 Task: Change  the formatting of the data to Which is Greater than 10 In conditional formating, put the option 'Red Text. 'add another formatting option Format As Table, insert the option Light Gray, Table style light 1 In the sheet   Fusion Sales review   book
Action: Mouse moved to (139, 80)
Screenshot: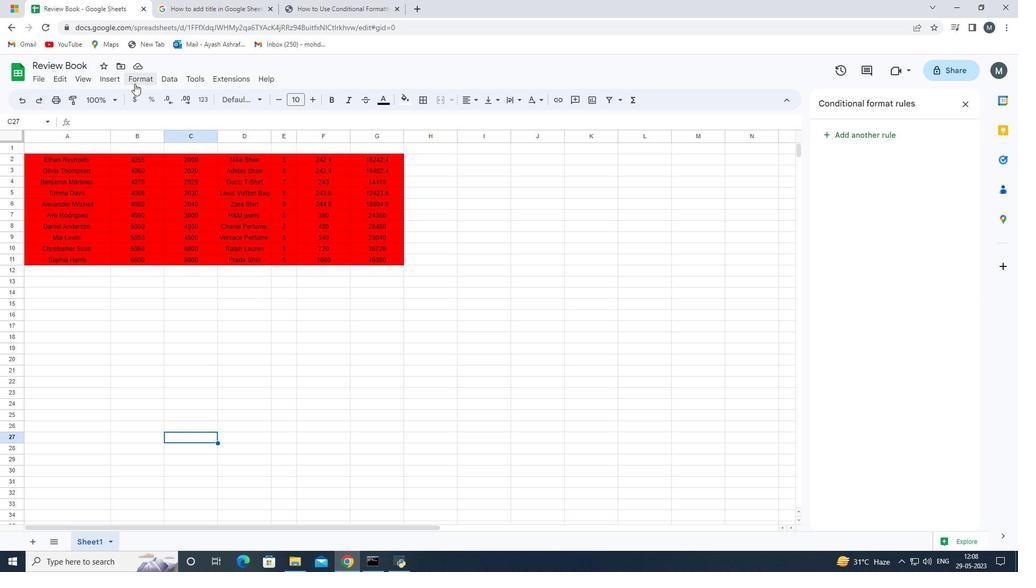 
Action: Mouse pressed left at (139, 80)
Screenshot: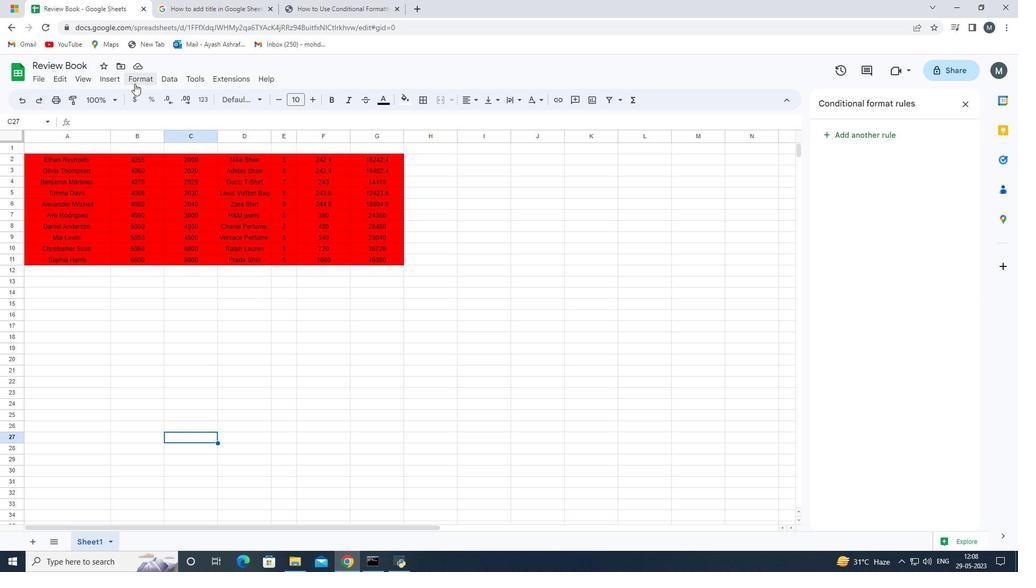 
Action: Mouse moved to (184, 258)
Screenshot: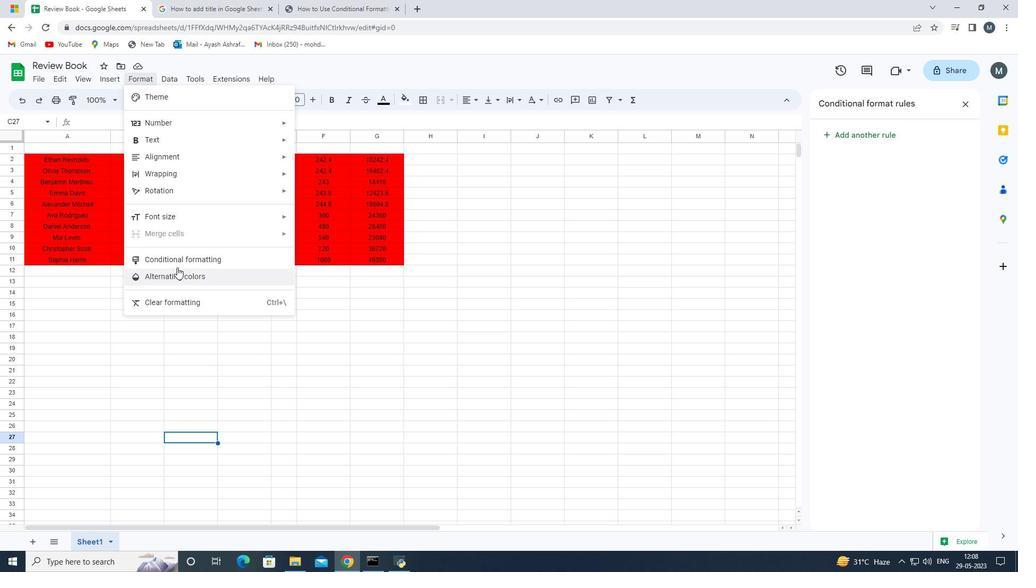 
Action: Mouse pressed left at (184, 258)
Screenshot: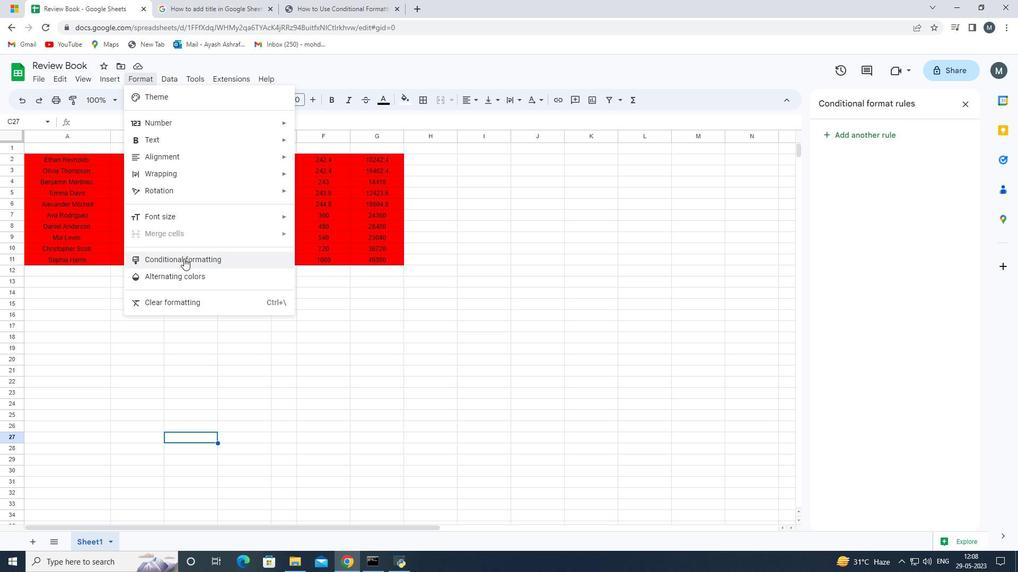 
Action: Mouse moved to (908, 246)
Screenshot: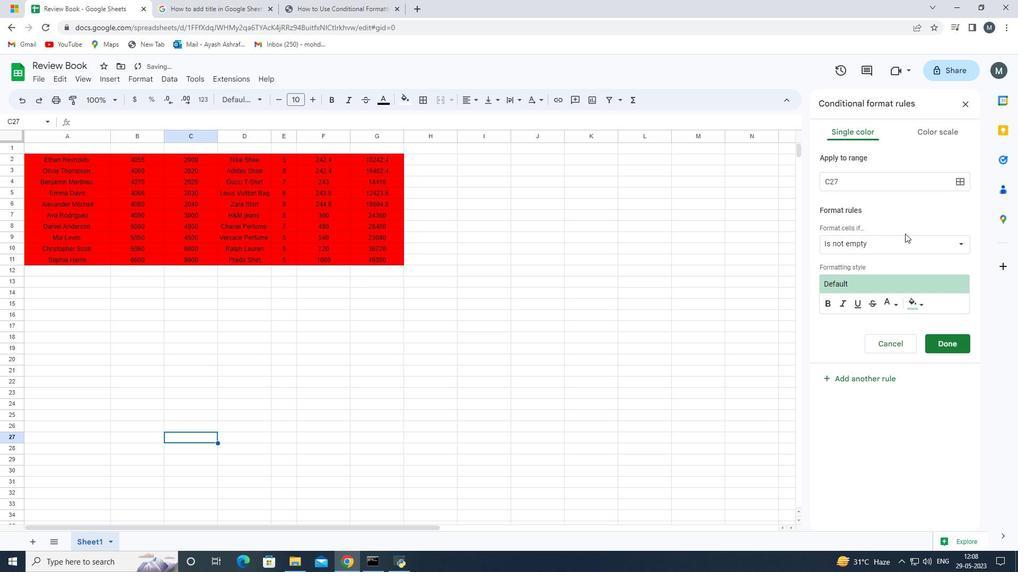 
Action: Mouse pressed left at (908, 246)
Screenshot: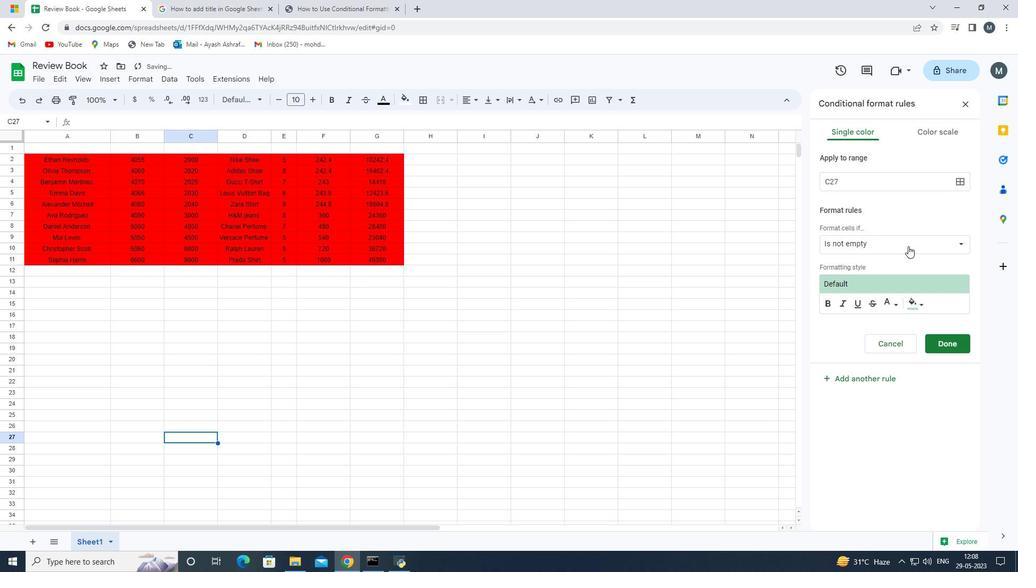 
Action: Mouse moved to (861, 464)
Screenshot: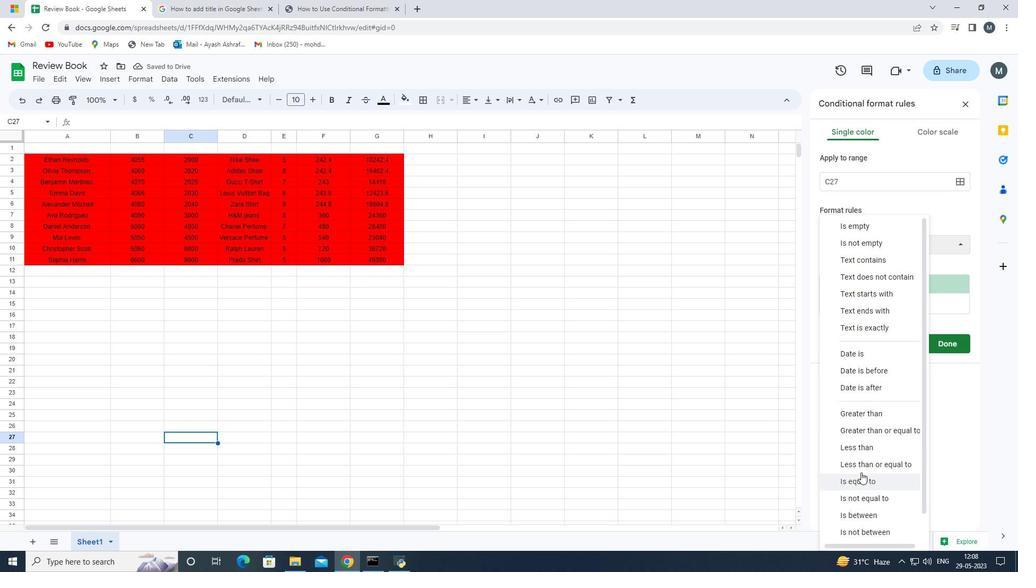 
Action: Mouse scrolled (861, 464) with delta (0, 0)
Screenshot: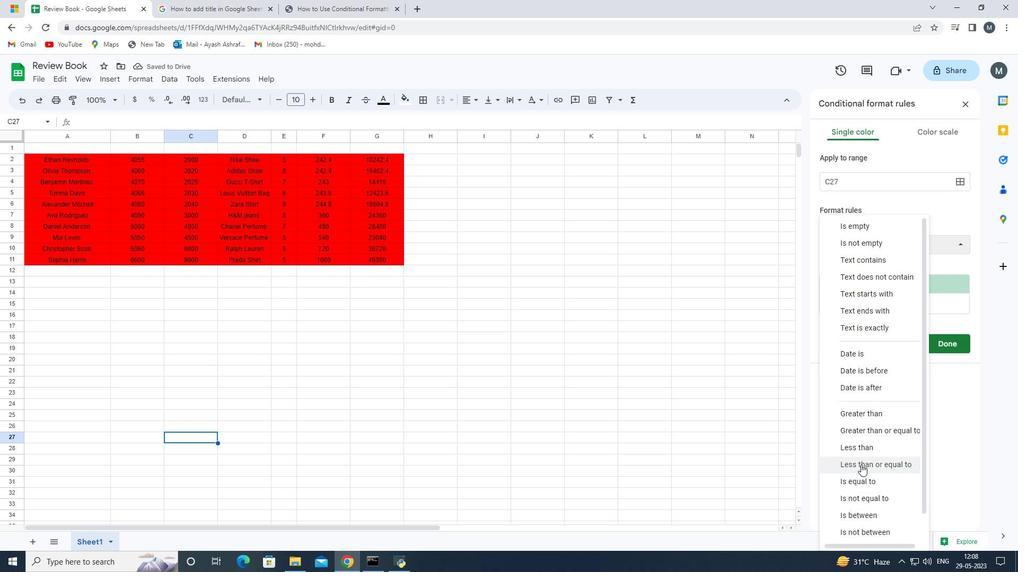 
Action: Mouse moved to (858, 464)
Screenshot: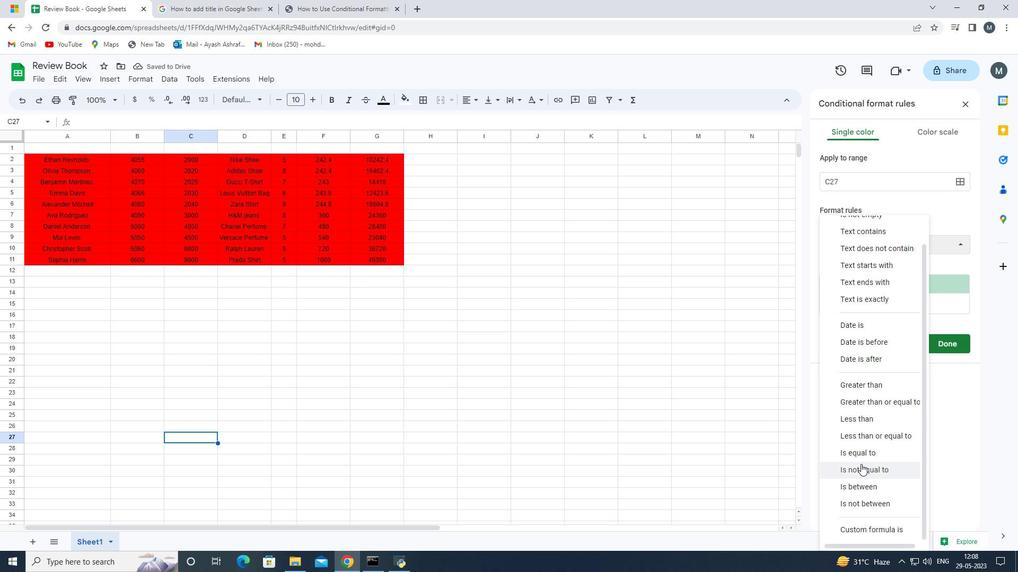 
Action: Mouse scrolled (858, 464) with delta (0, 0)
Screenshot: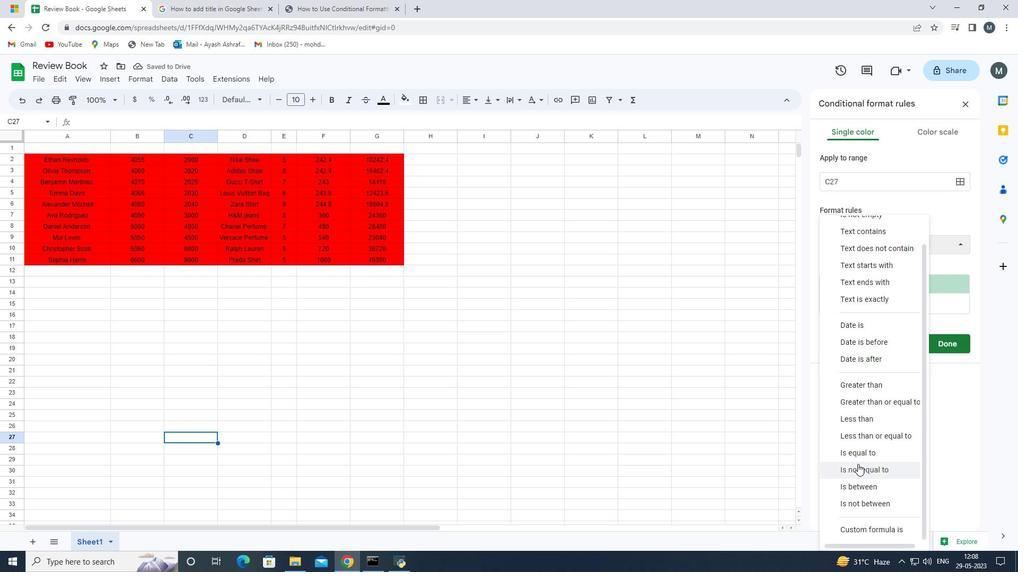 
Action: Mouse moved to (868, 376)
Screenshot: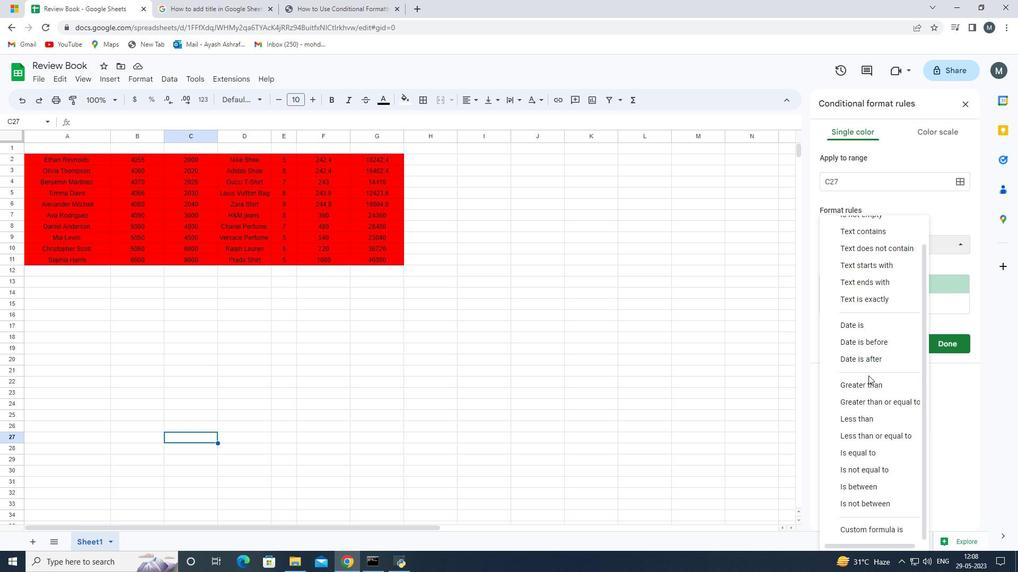
Action: Mouse pressed left at (868, 376)
Screenshot: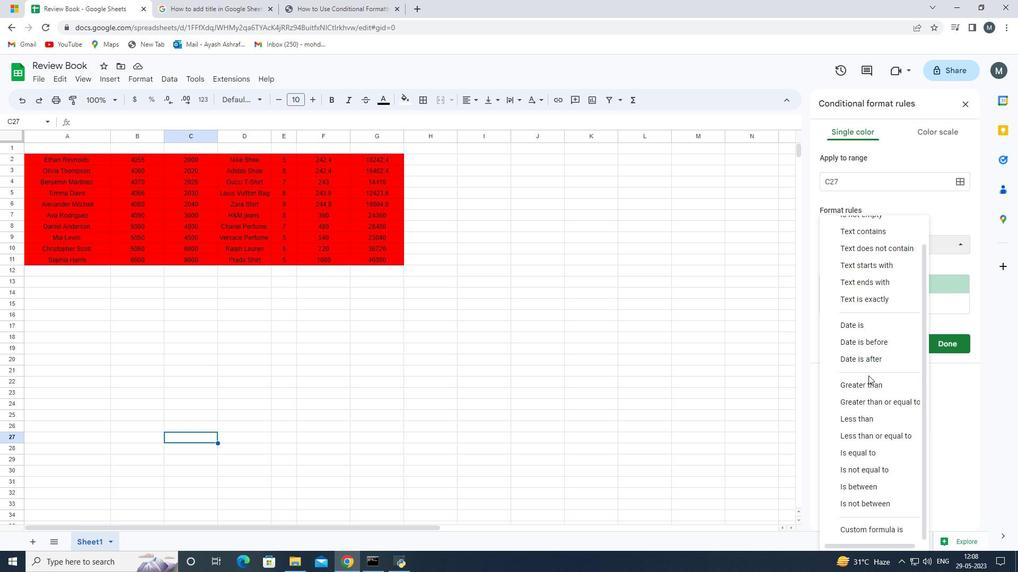 
Action: Mouse moved to (870, 385)
Screenshot: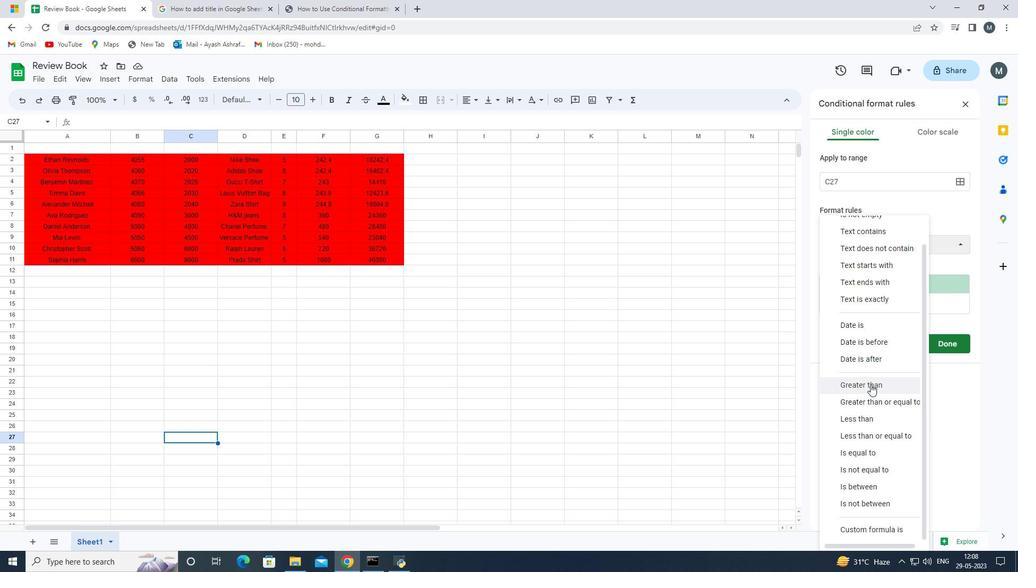 
Action: Mouse pressed left at (870, 385)
Screenshot: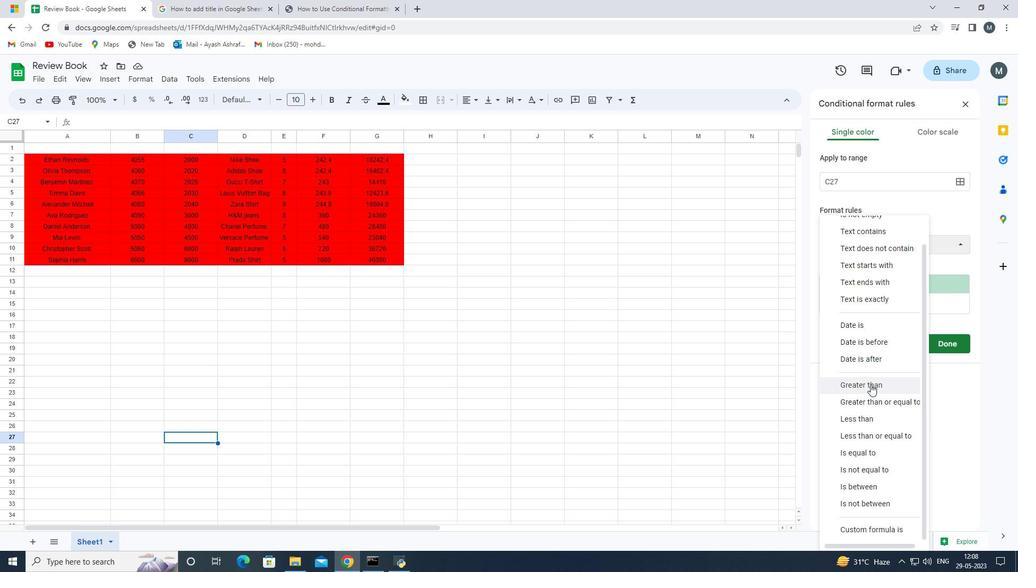 
Action: Mouse moved to (843, 266)
Screenshot: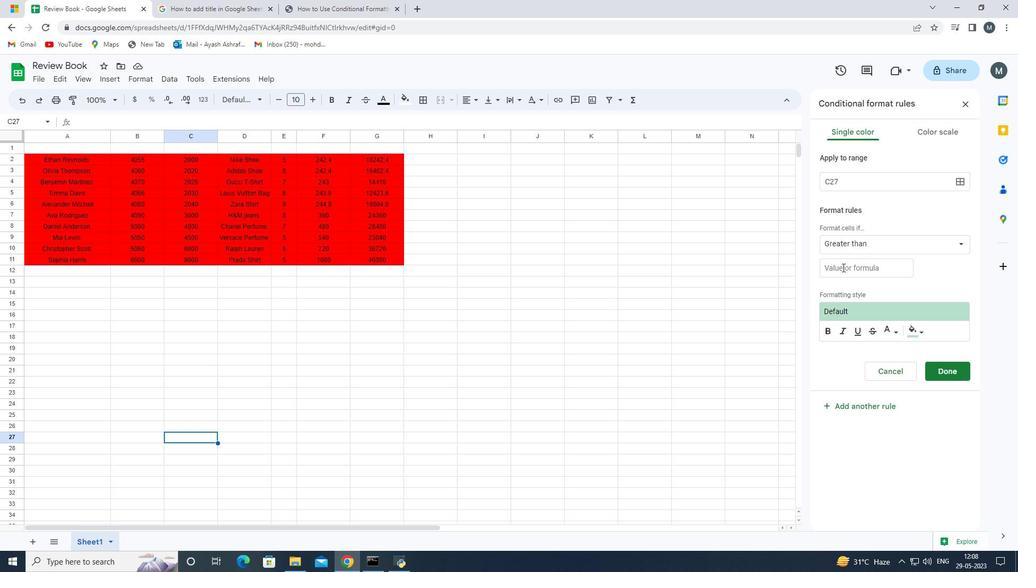 
Action: Mouse pressed left at (843, 266)
Screenshot: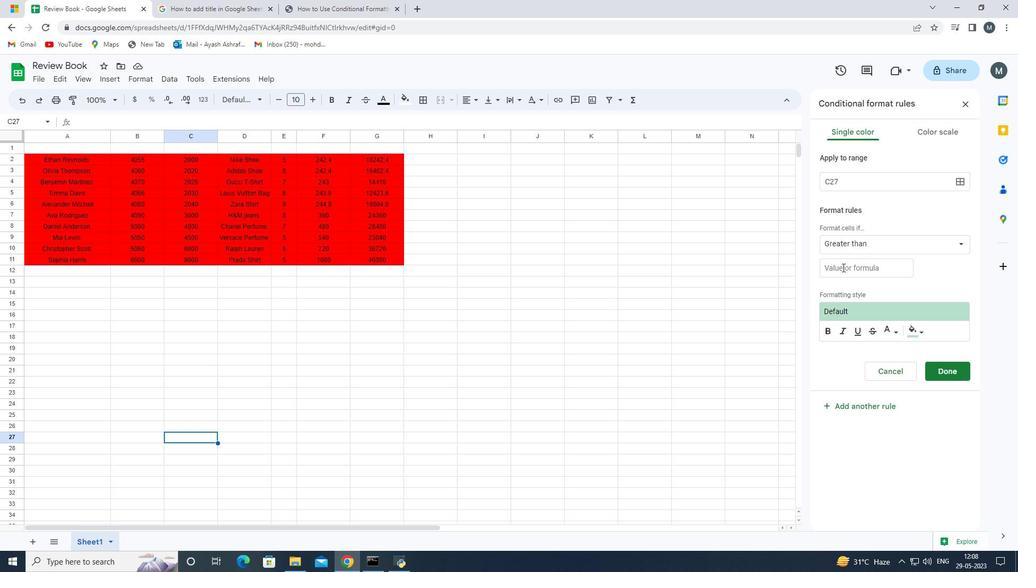 
Action: Key pressed 10
Screenshot: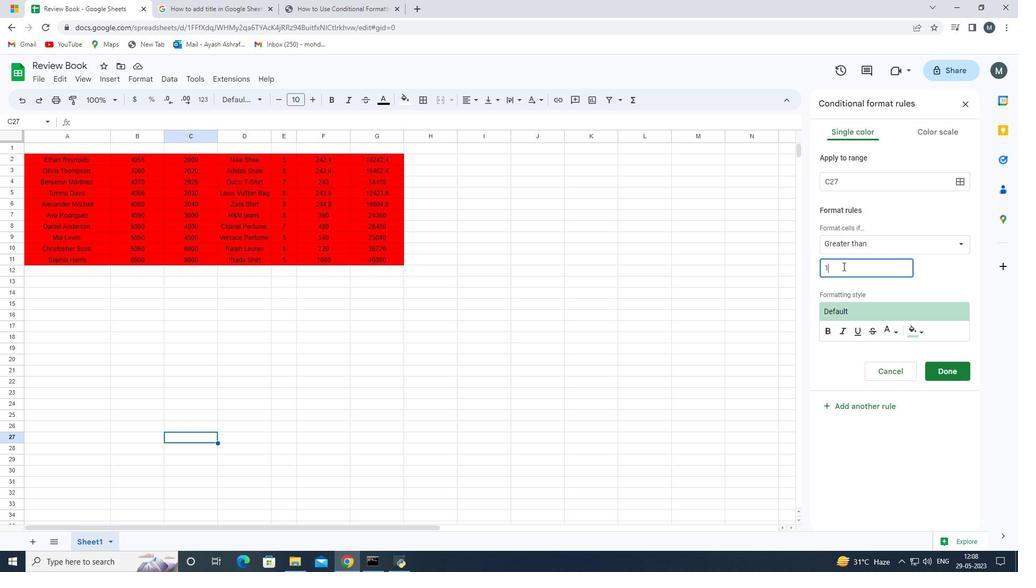 
Action: Mouse moved to (924, 332)
Screenshot: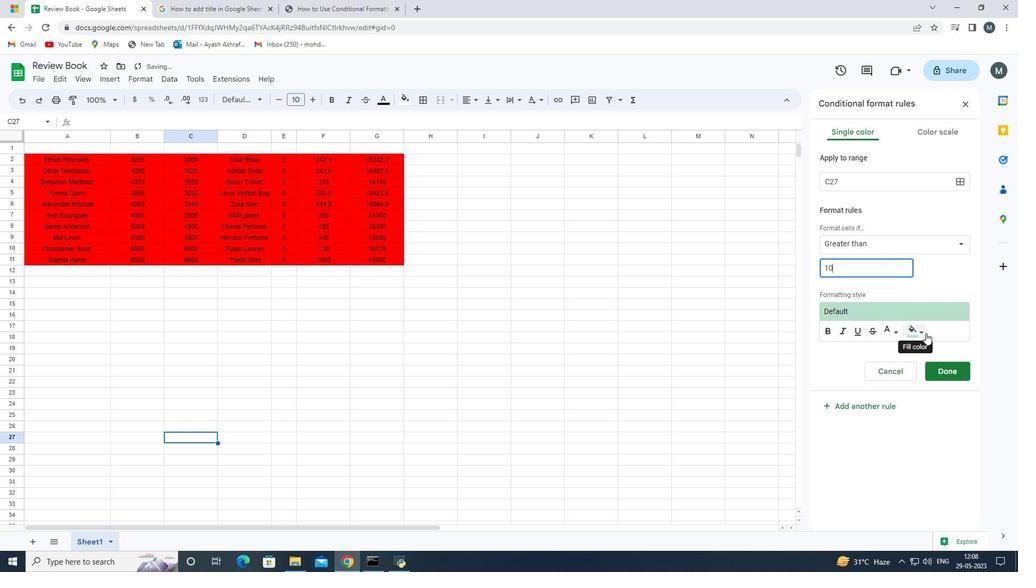 
Action: Mouse pressed left at (924, 332)
Screenshot: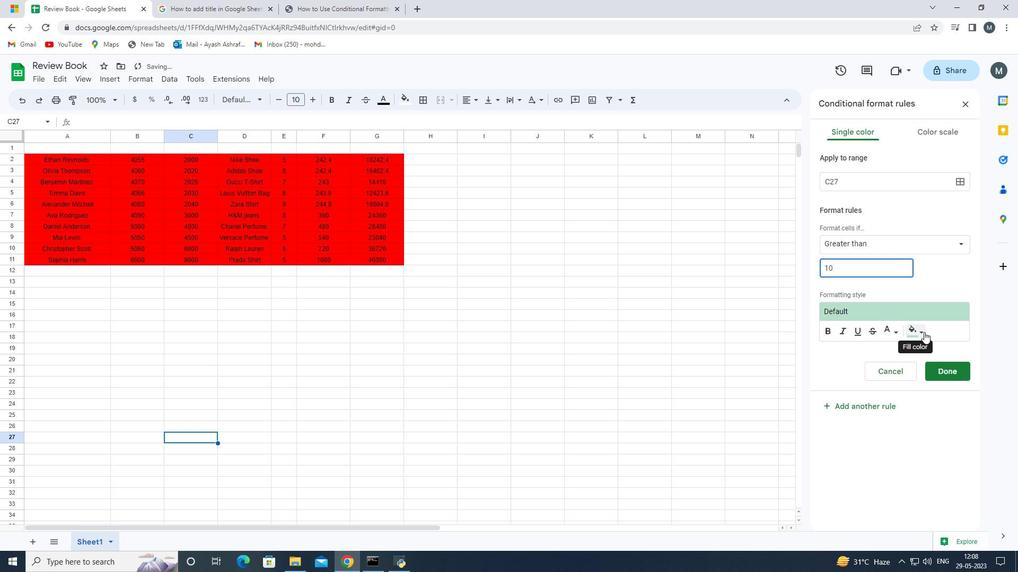 
Action: Mouse moved to (875, 367)
Screenshot: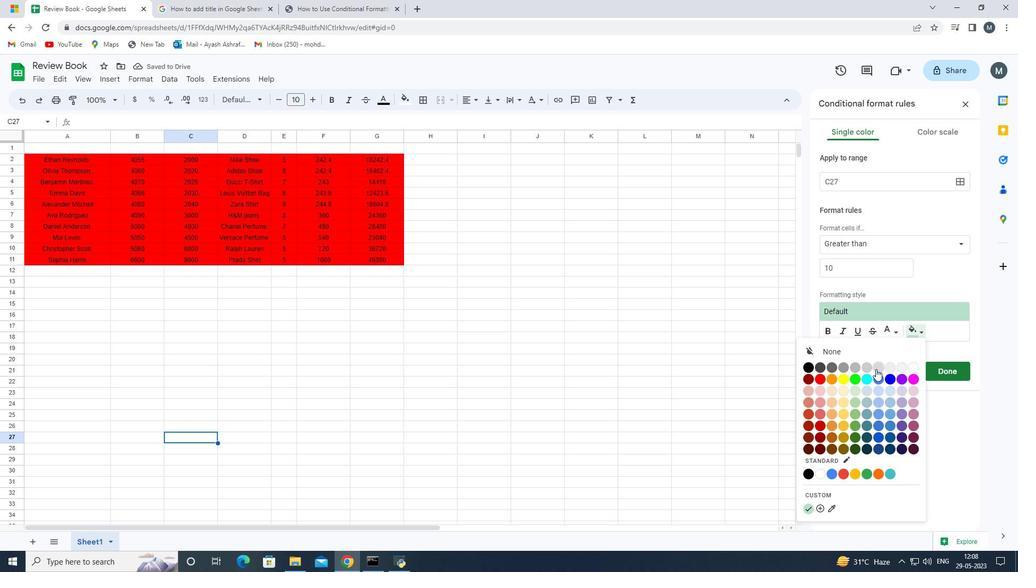 
Action: Mouse pressed left at (875, 367)
Screenshot: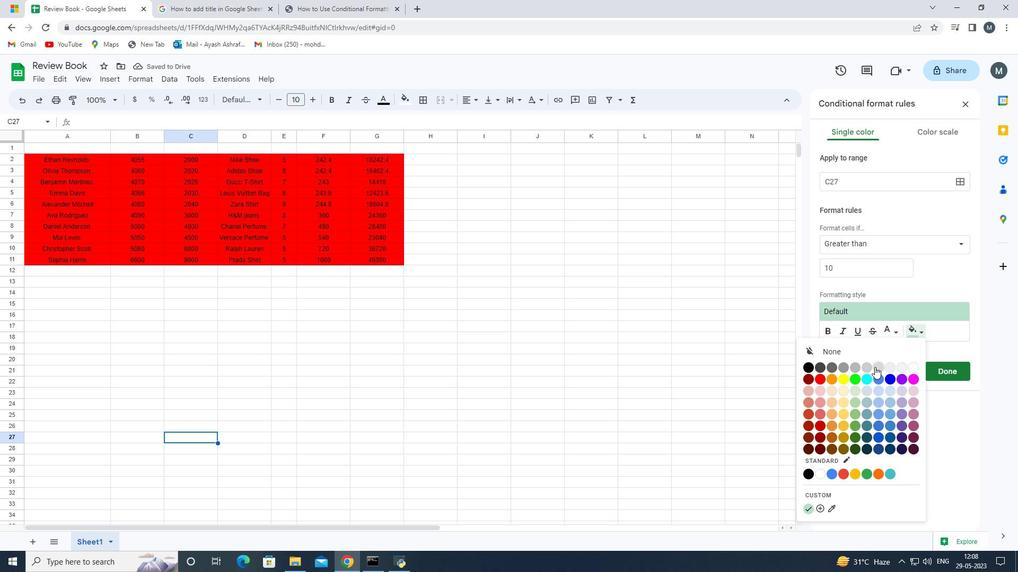 
Action: Mouse moved to (33, 314)
Screenshot: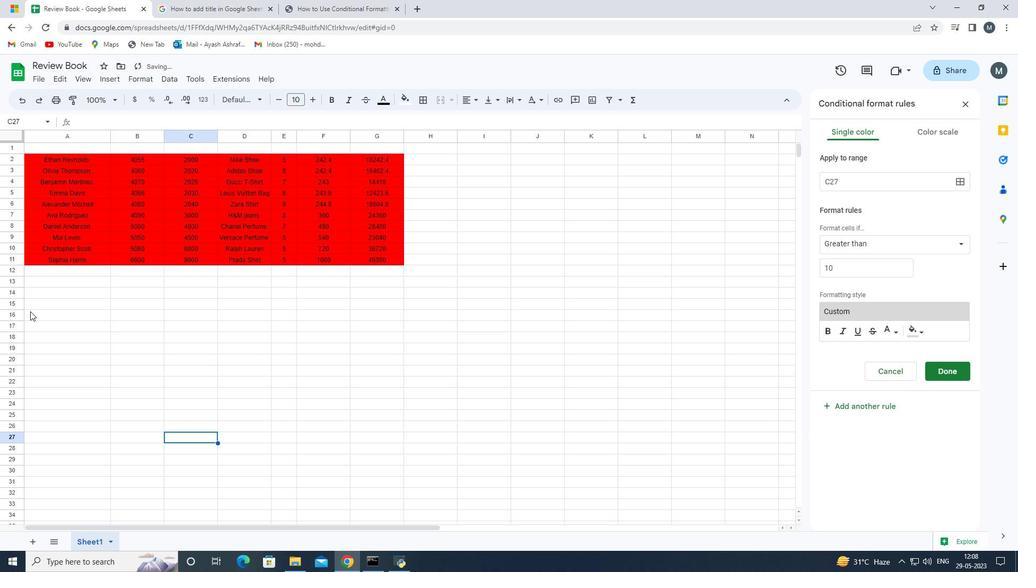 
Action: Mouse pressed left at (33, 314)
Screenshot: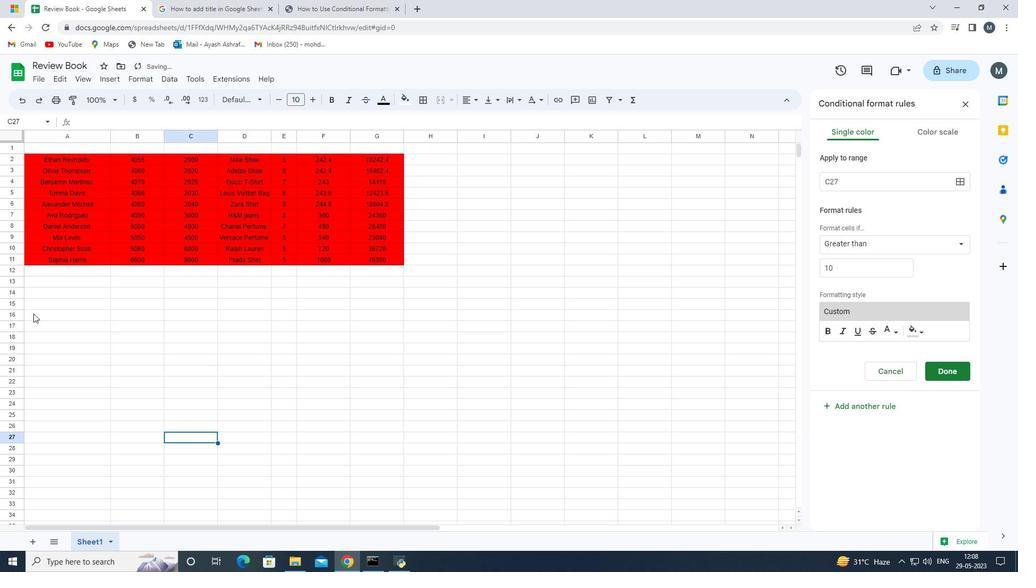 
Action: Mouse moved to (27, 158)
Screenshot: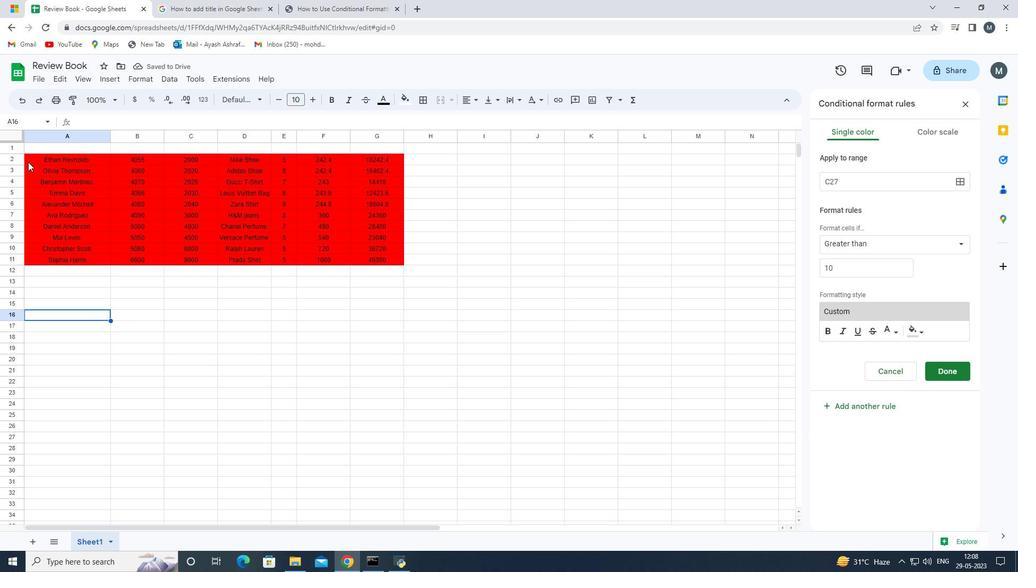 
Action: Mouse pressed left at (27, 158)
Screenshot: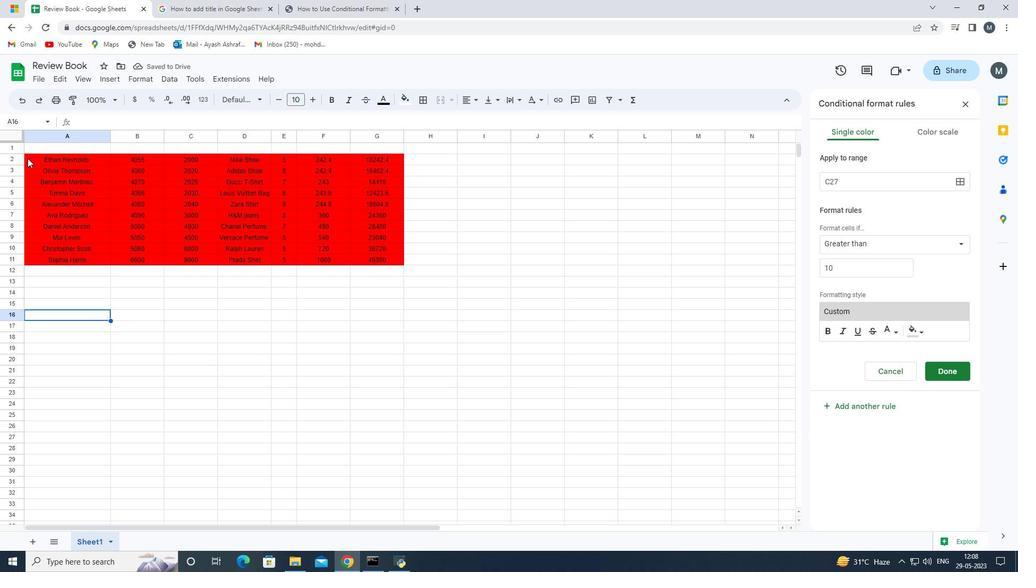 
Action: Mouse moved to (141, 83)
Screenshot: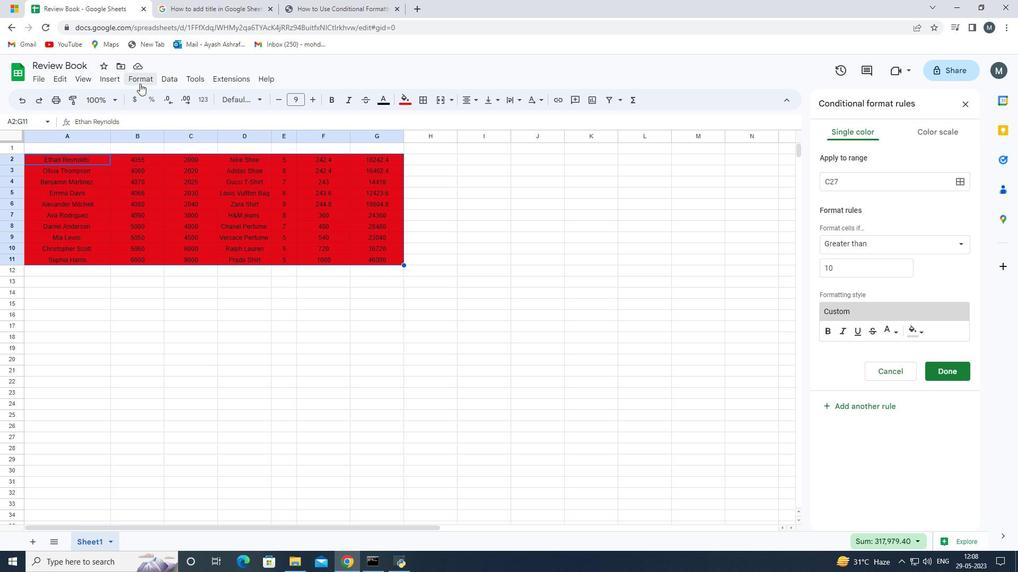 
Action: Mouse pressed left at (141, 83)
Screenshot: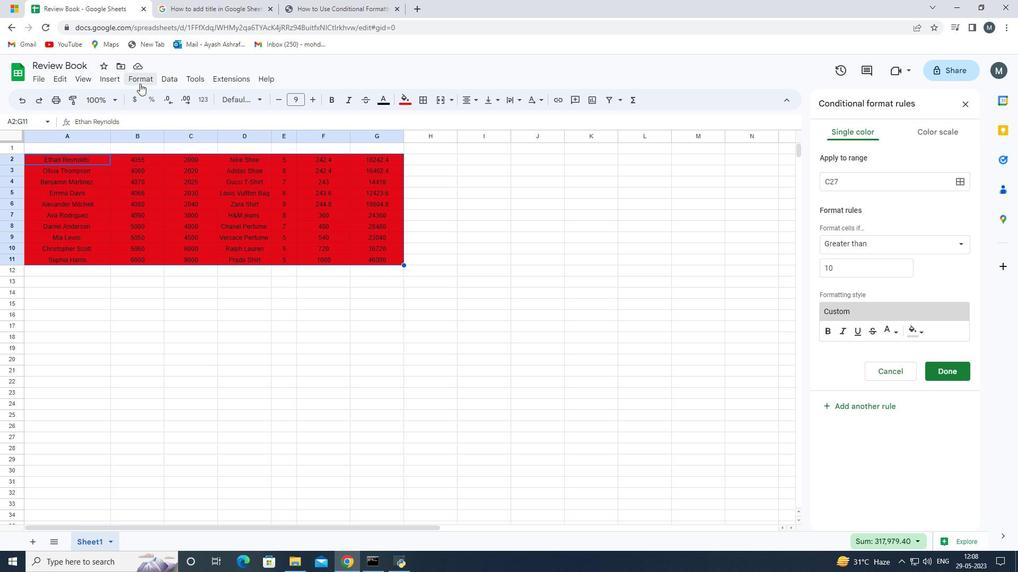 
Action: Mouse moved to (193, 263)
Screenshot: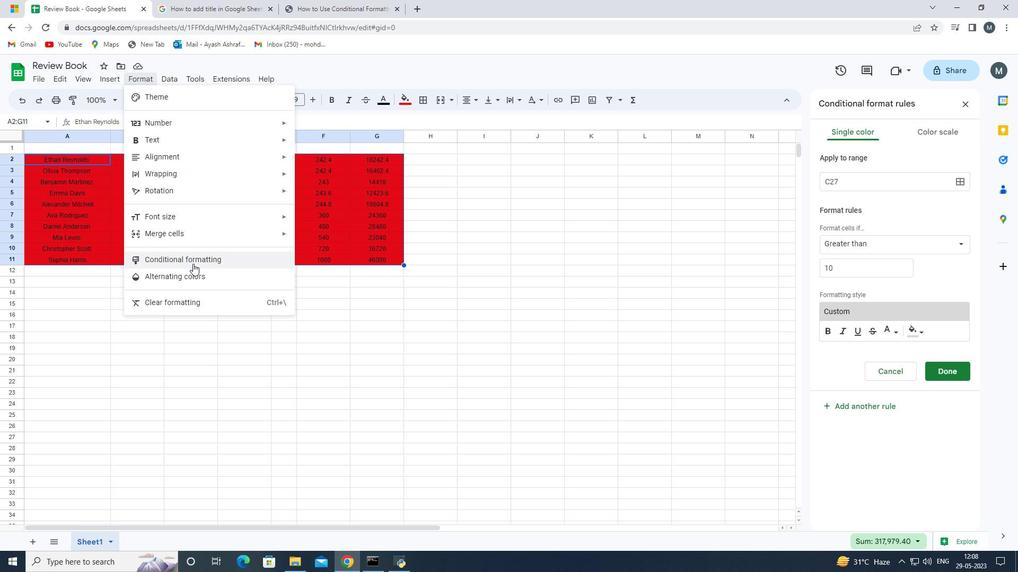 
Action: Mouse pressed left at (193, 263)
Screenshot: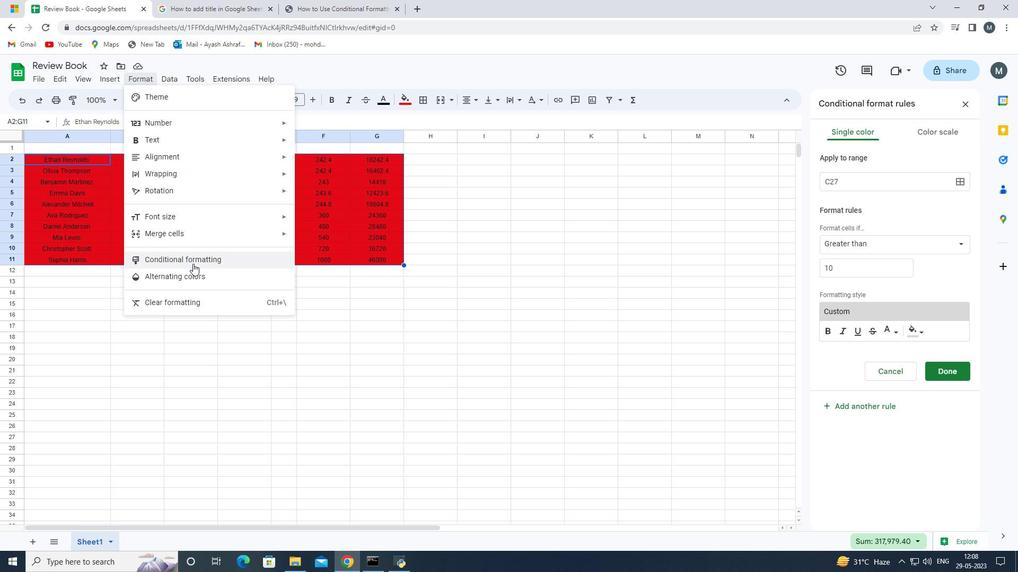 
Action: Mouse moved to (919, 328)
Screenshot: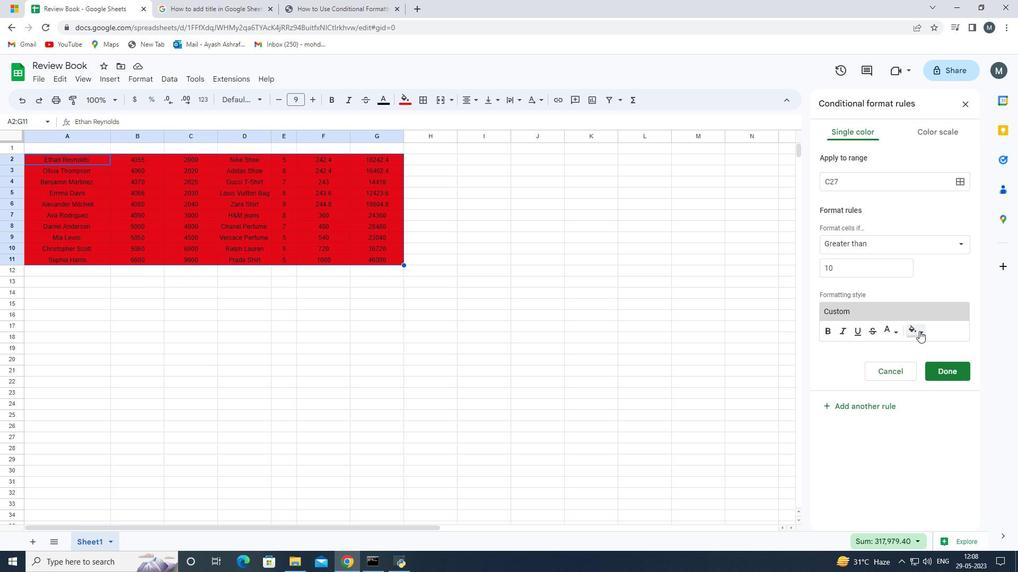
Action: Mouse pressed left at (919, 328)
Screenshot: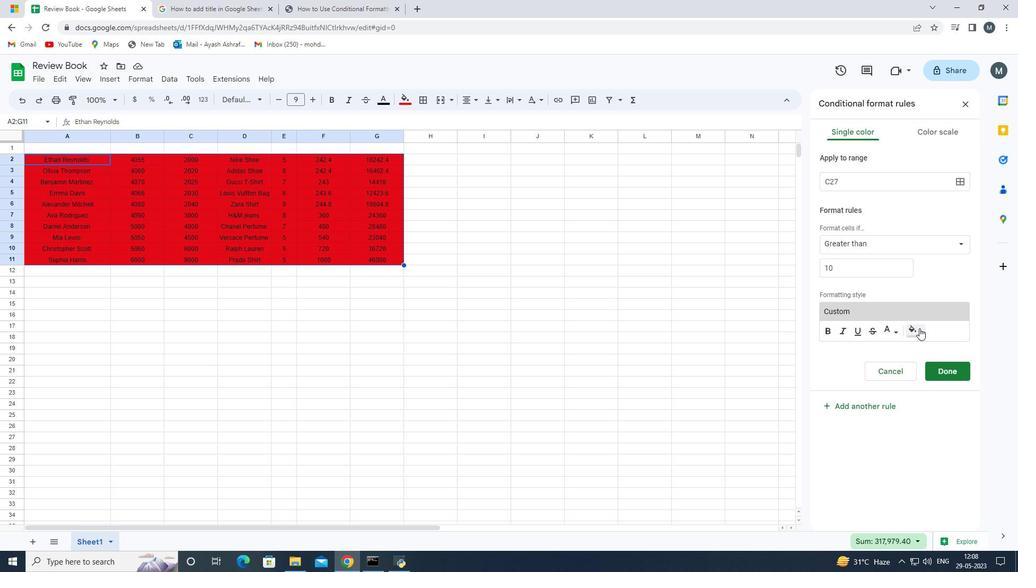 
Action: Mouse moved to (935, 366)
Screenshot: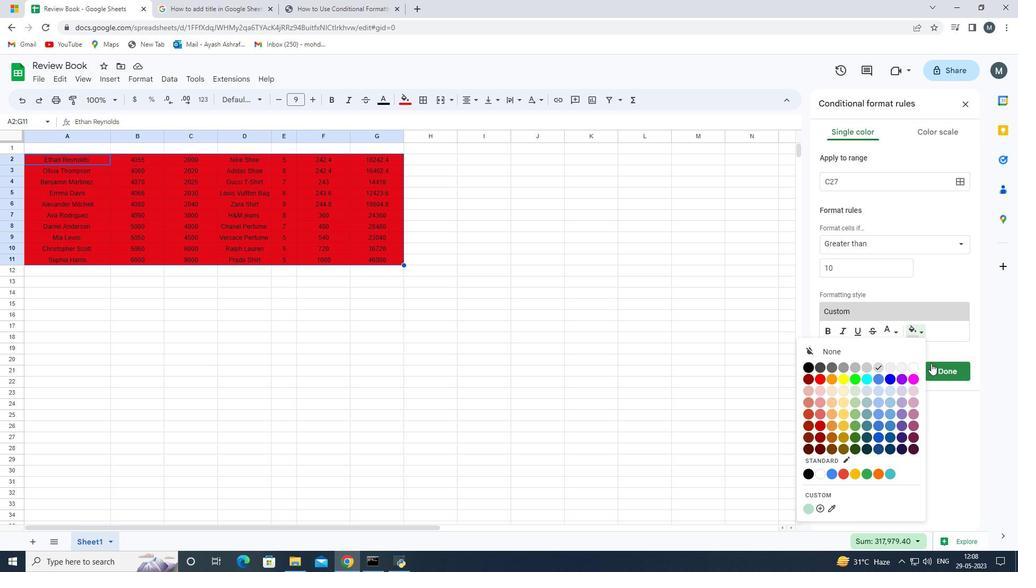 
Action: Mouse pressed left at (935, 366)
Screenshot: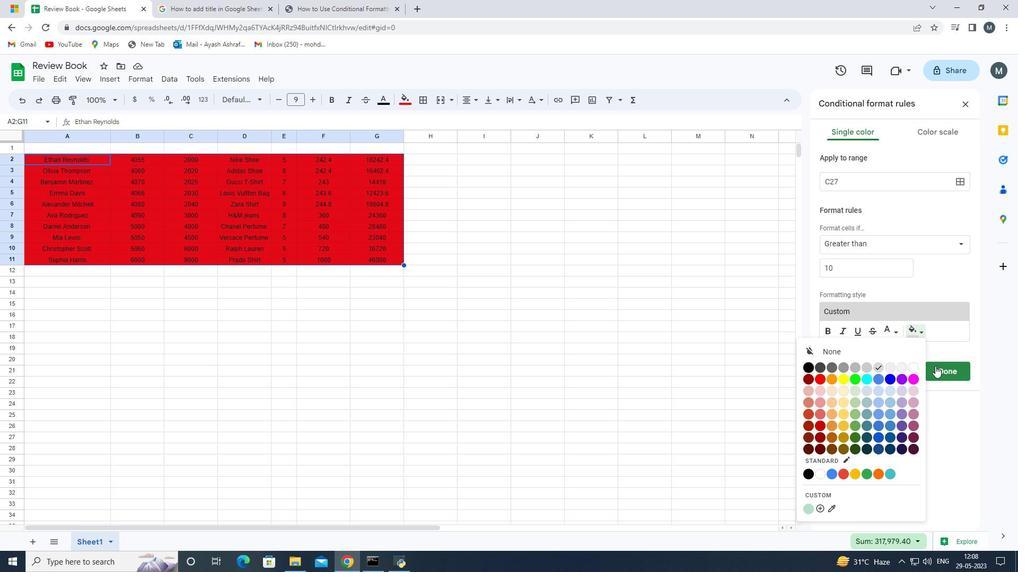 
Action: Mouse moved to (468, 349)
Screenshot: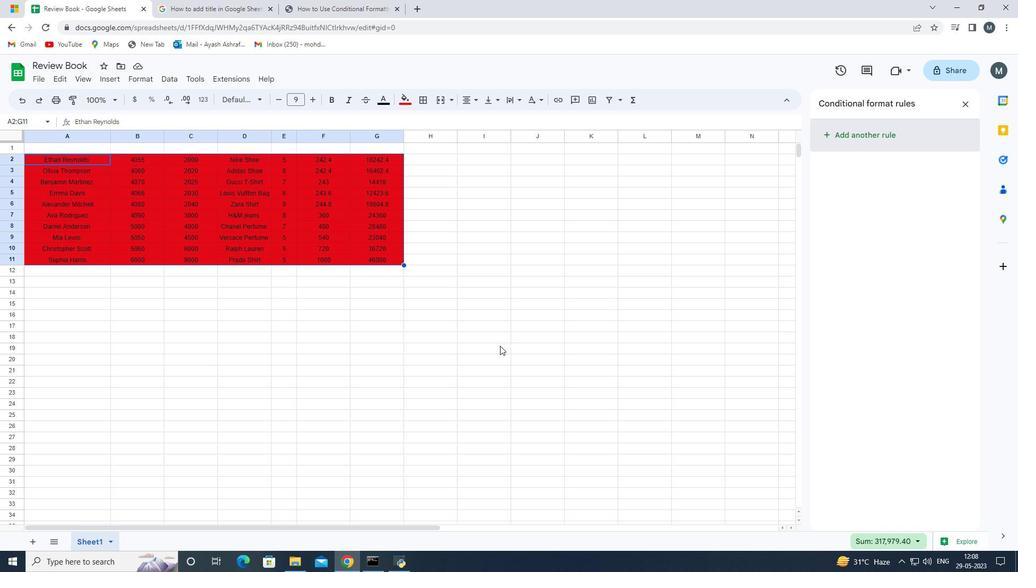 
Action: Key pressed <Key.enter>
Screenshot: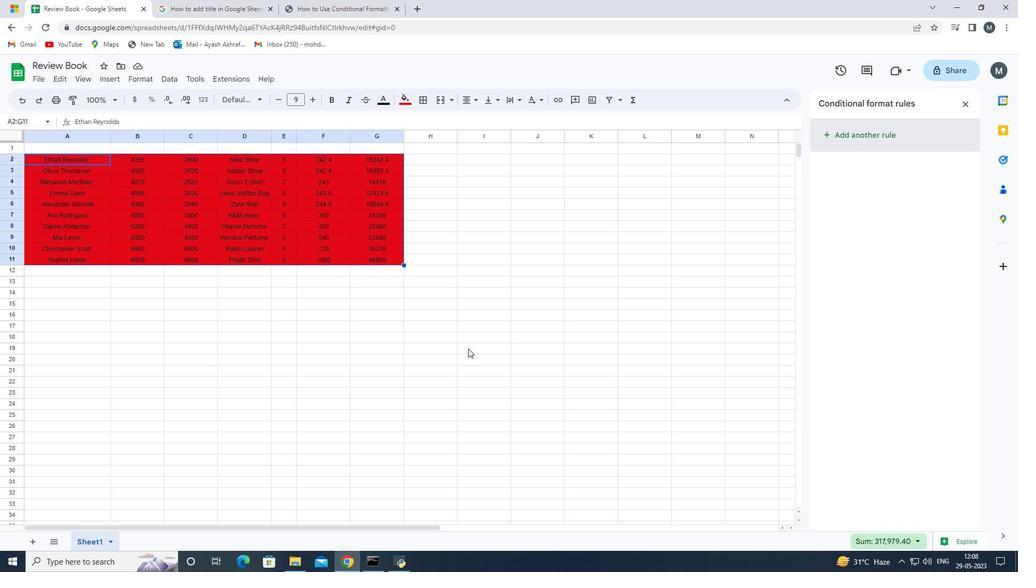
Action: Mouse moved to (372, 343)
Screenshot: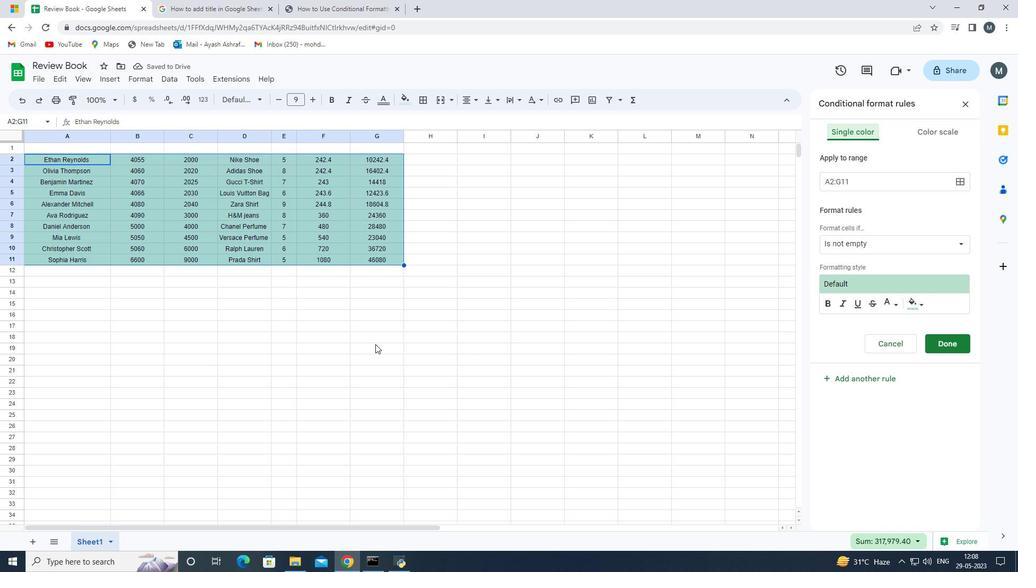 
Action: Mouse pressed left at (372, 343)
Screenshot: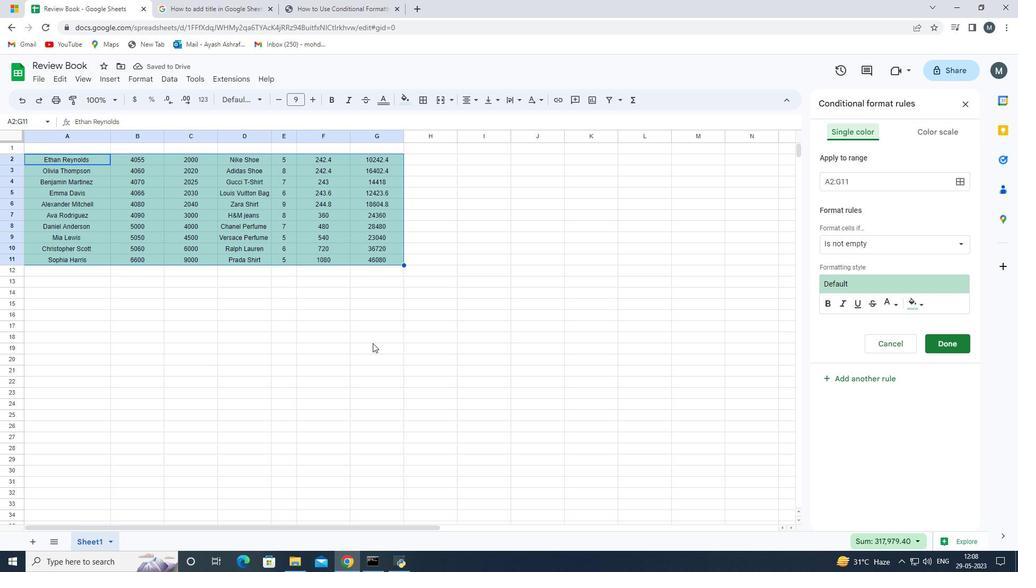 
Action: Mouse moved to (210, 308)
Screenshot: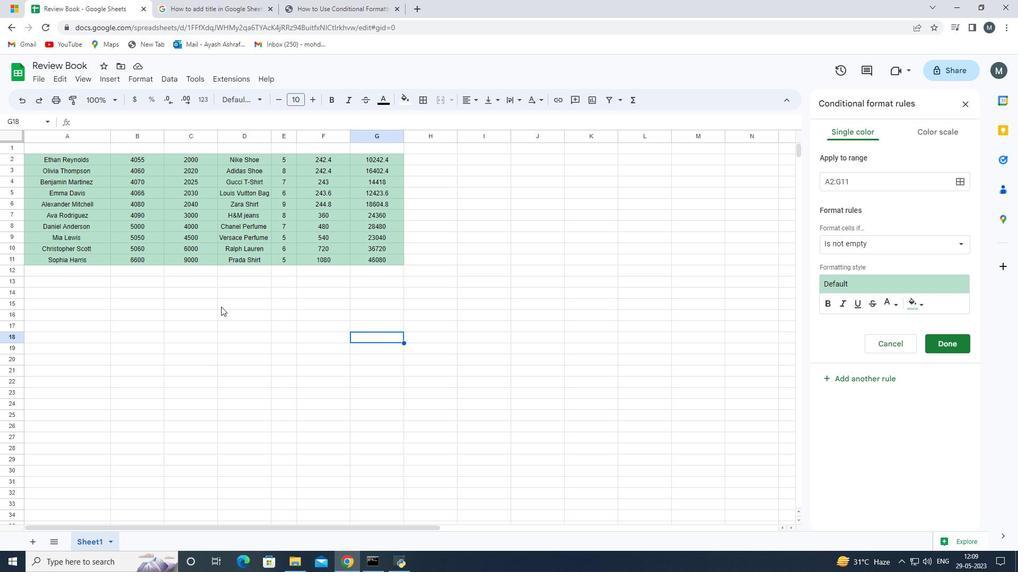 
Action: Mouse pressed left at (210, 308)
Screenshot: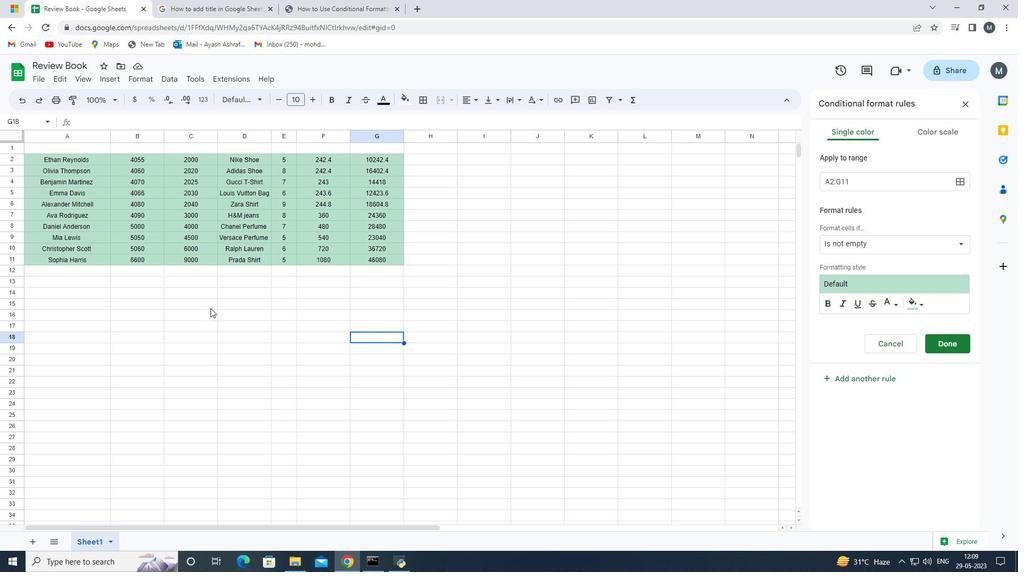 
Action: Mouse moved to (79, 173)
Screenshot: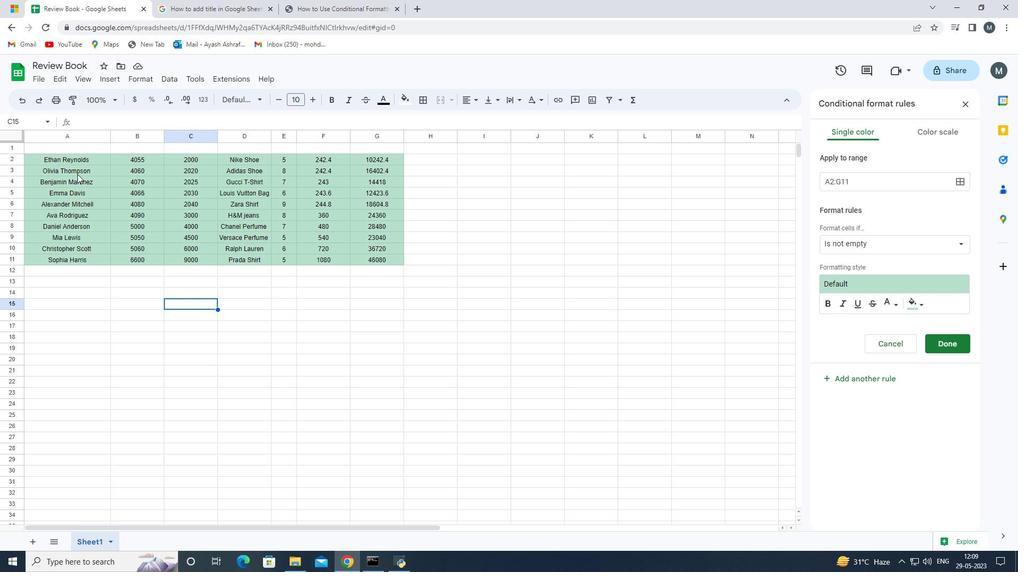 
Action: Mouse pressed left at (79, 173)
Screenshot: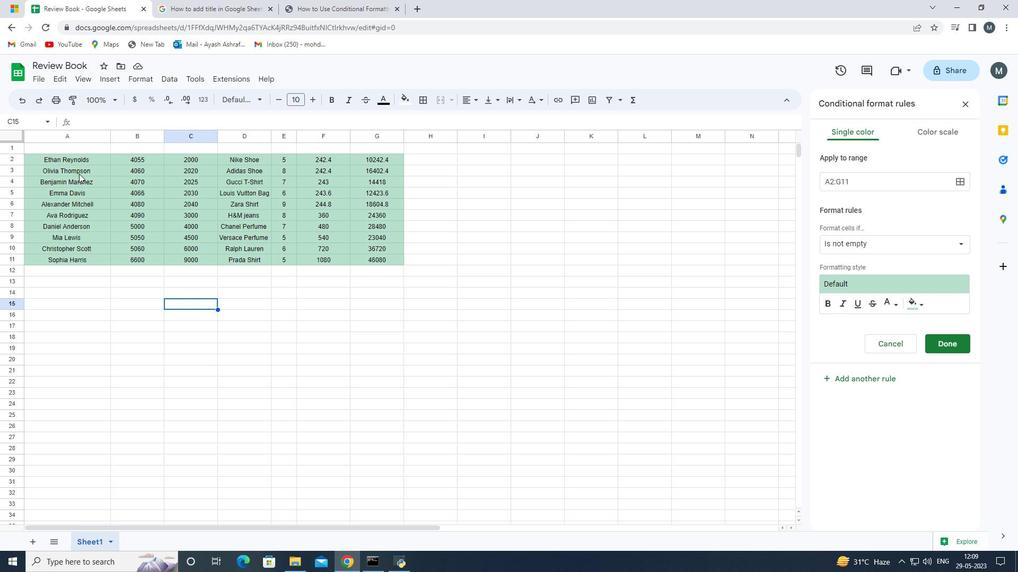 
Action: Mouse moved to (29, 155)
Screenshot: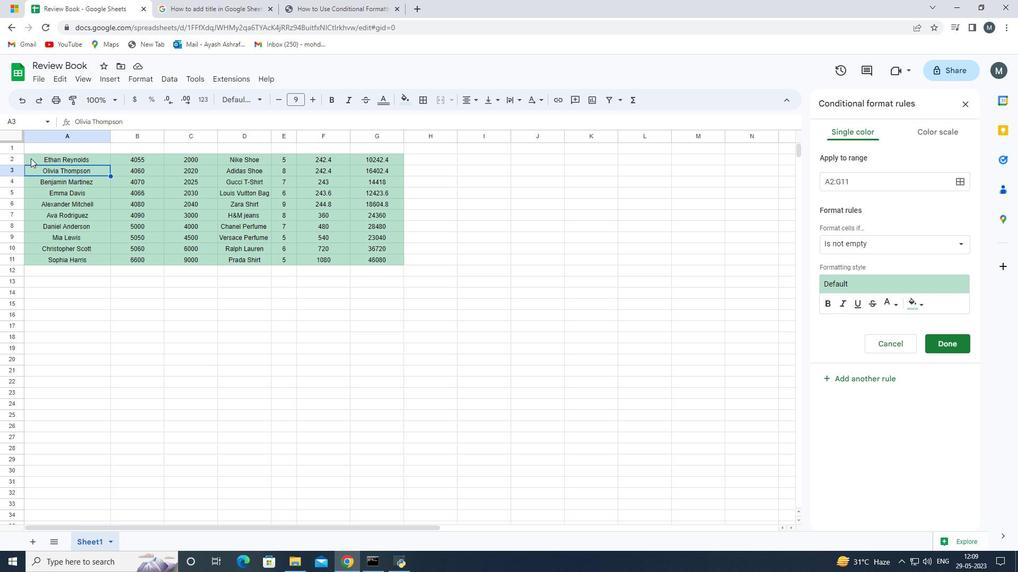
Action: Mouse pressed left at (29, 155)
Screenshot: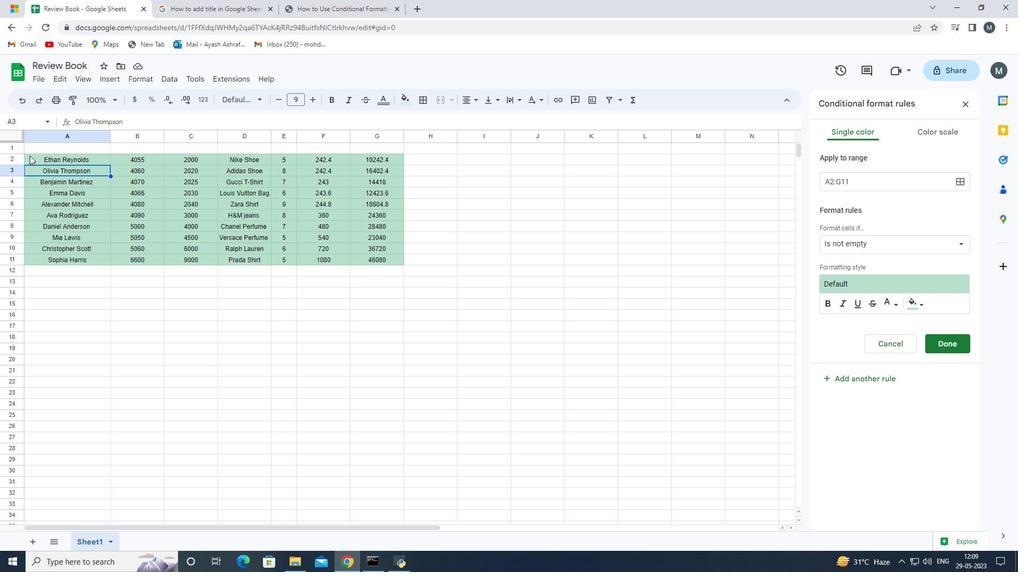 
Action: Mouse moved to (381, 258)
Screenshot: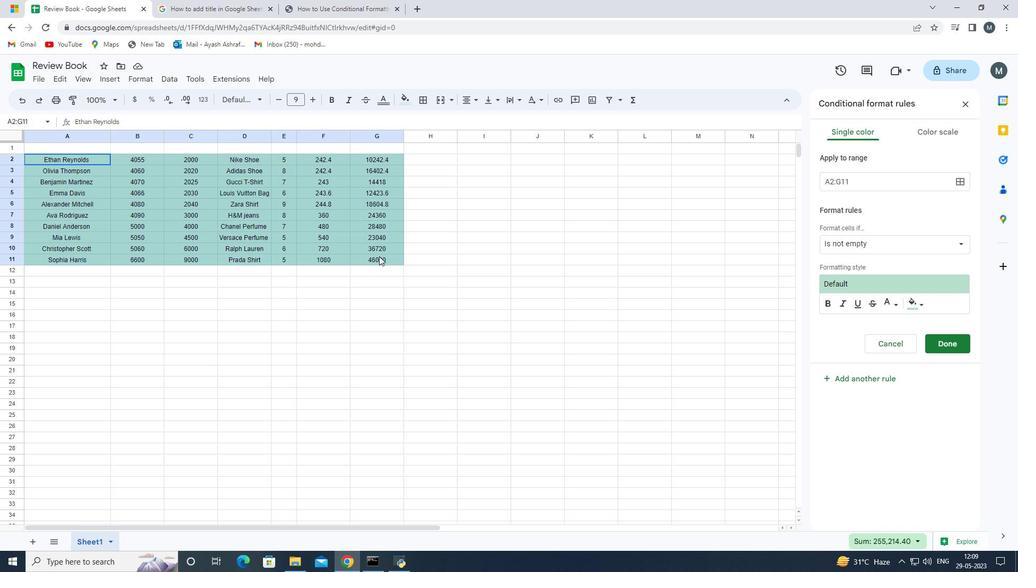 
Action: Key pressed ctrl+C
Screenshot: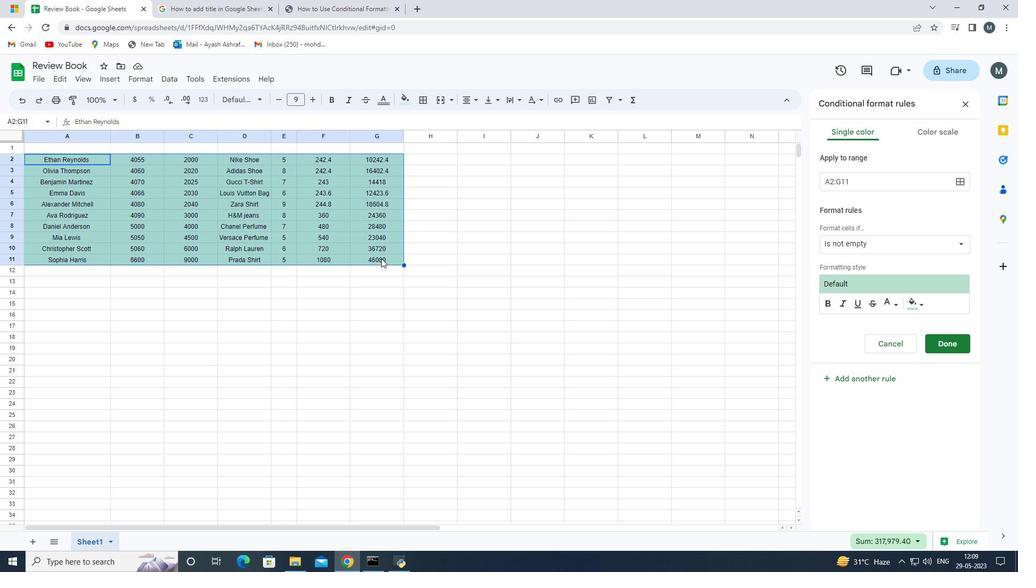 
Action: Mouse moved to (875, 247)
Screenshot: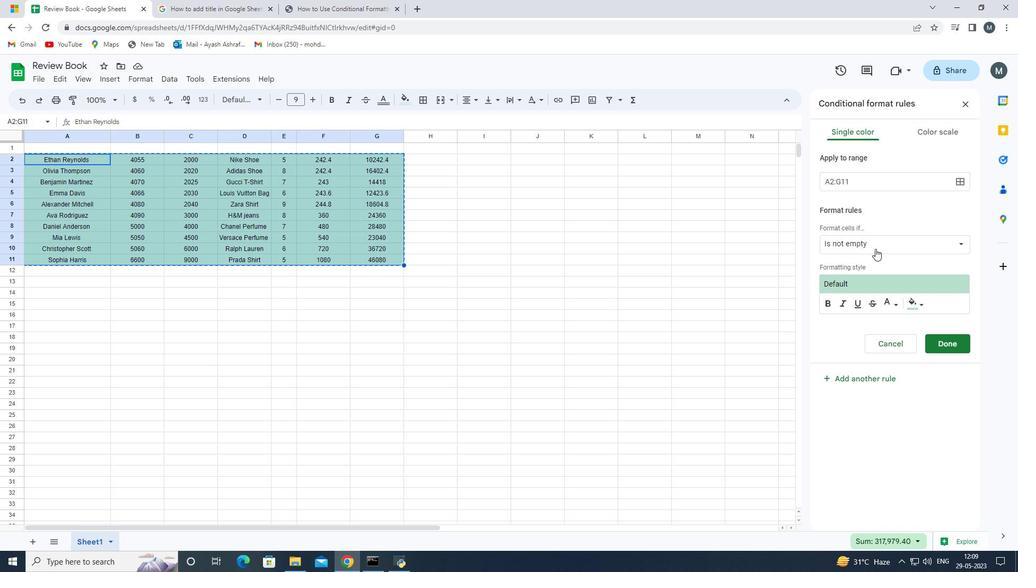 
Action: Mouse pressed left at (875, 247)
Screenshot: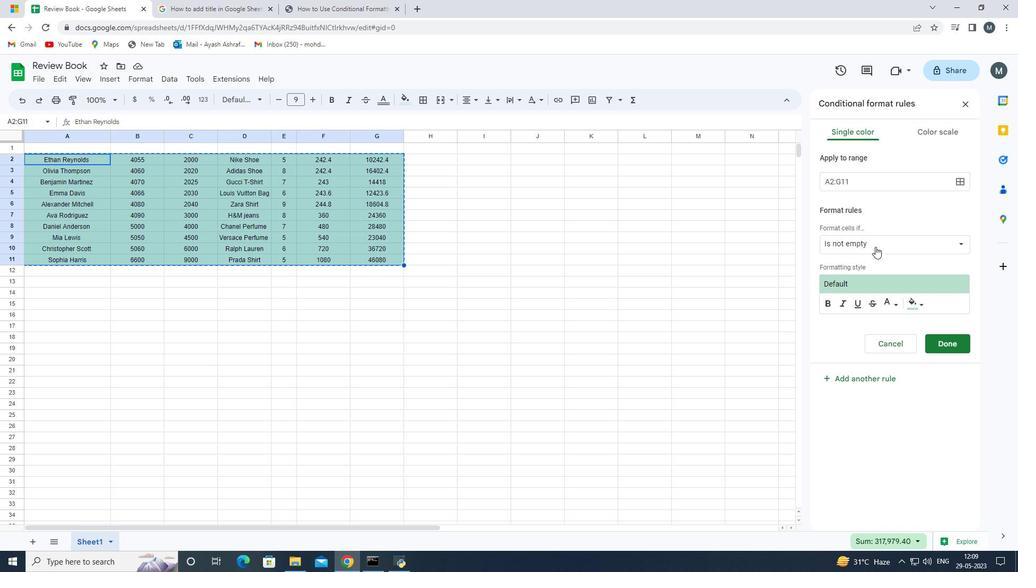 
Action: Mouse moved to (874, 417)
Screenshot: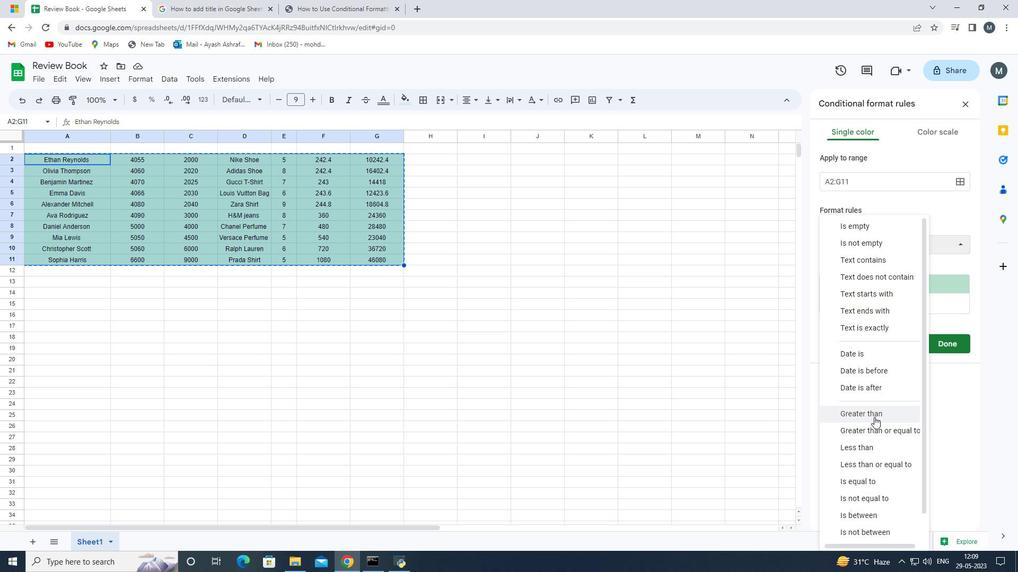 
Action: Mouse pressed left at (874, 417)
Screenshot: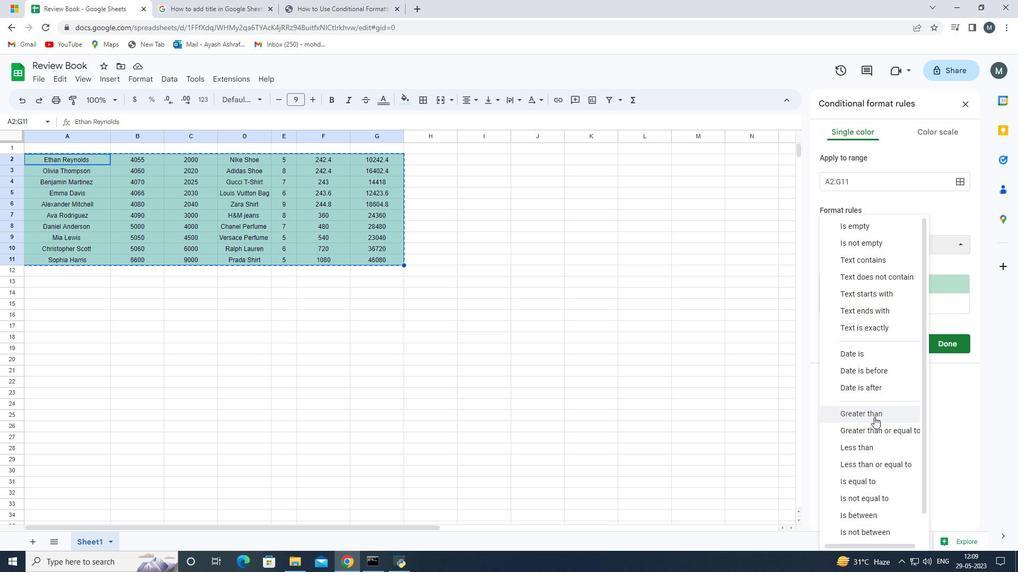 
Action: Mouse moved to (846, 272)
Screenshot: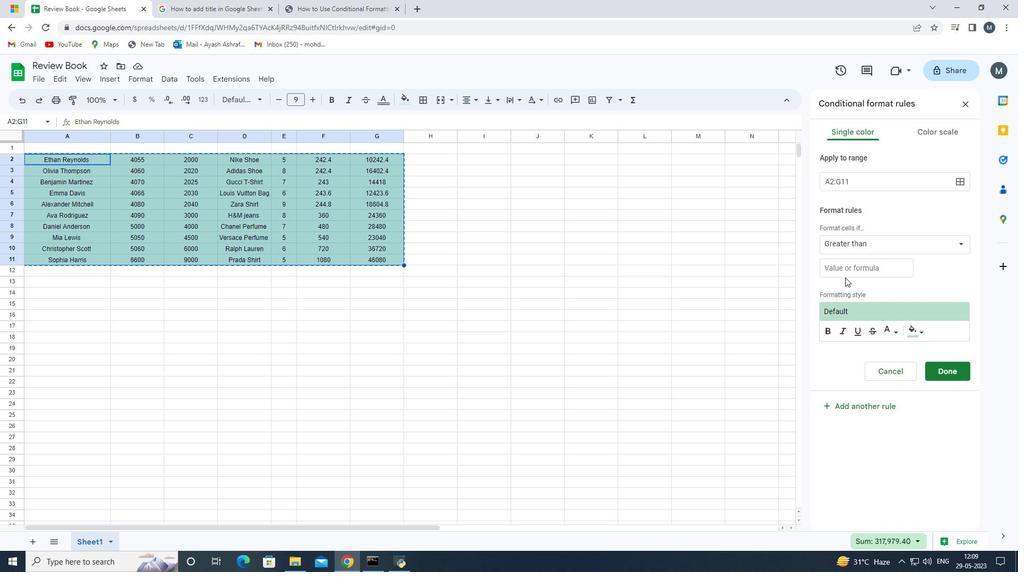 
Action: Mouse pressed left at (846, 272)
Screenshot: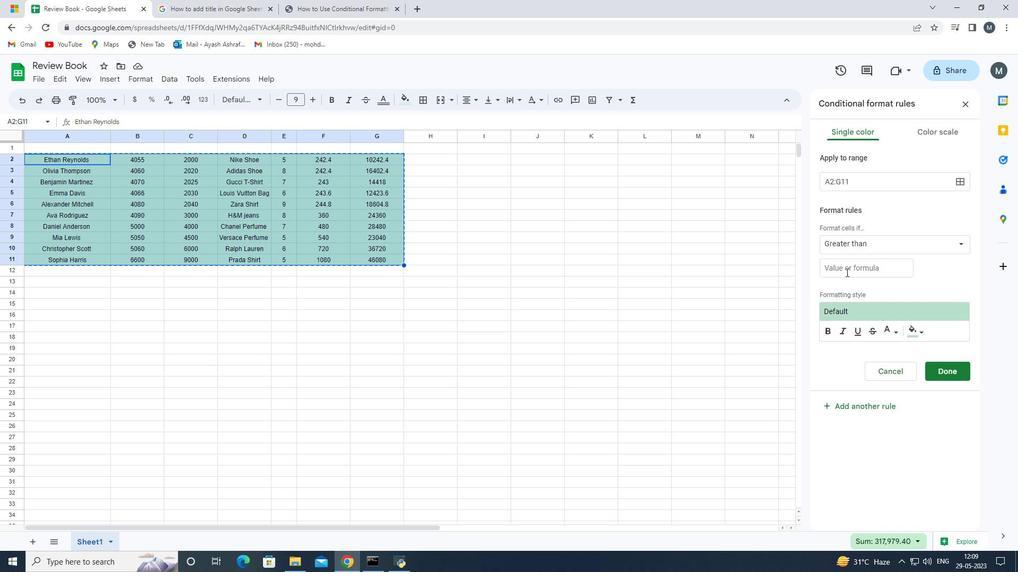 
Action: Key pressed 10
Screenshot: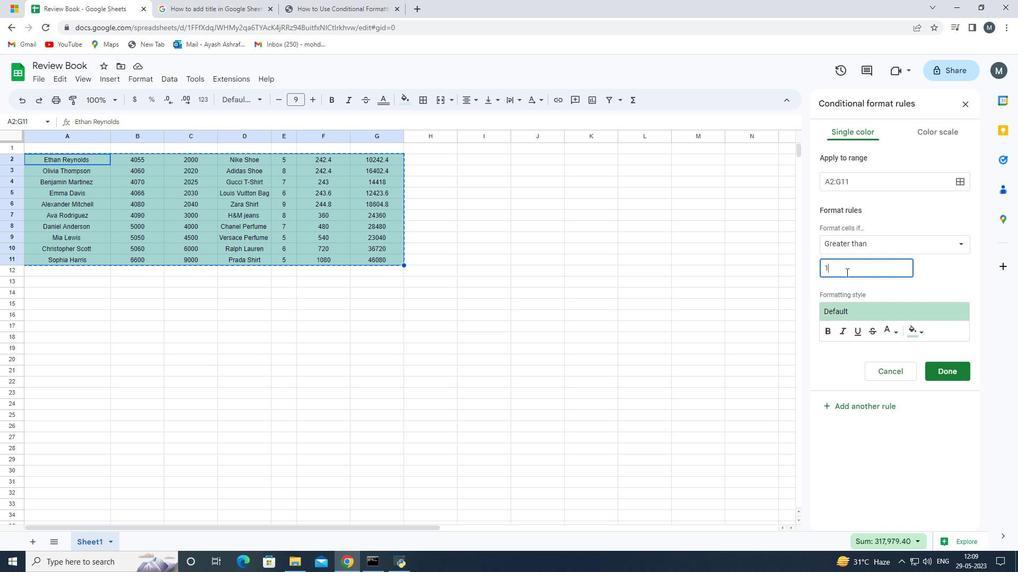 
Action: Mouse moved to (943, 371)
Screenshot: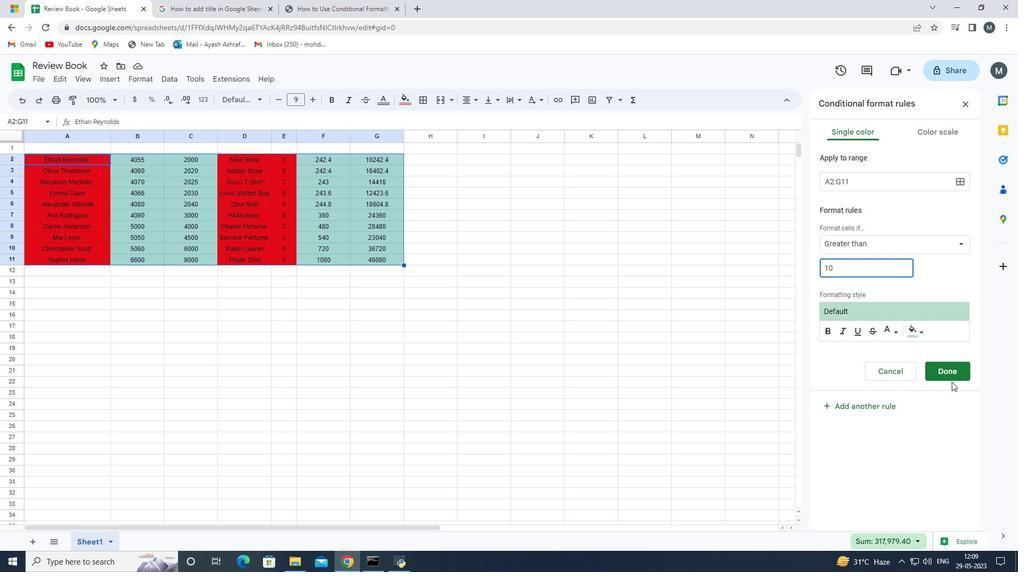 
Action: Mouse pressed left at (943, 371)
Screenshot: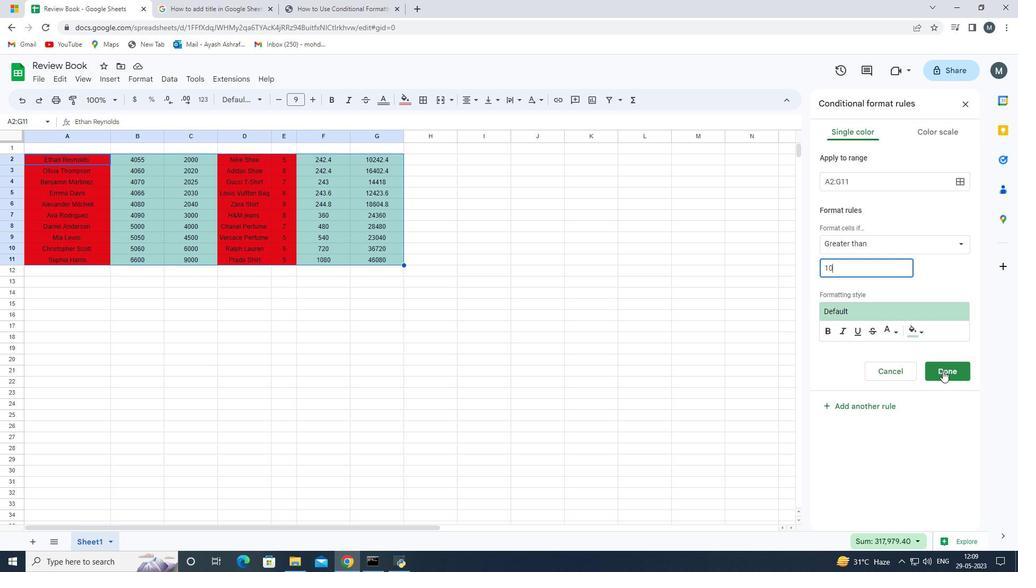 
Action: Mouse moved to (579, 308)
Screenshot: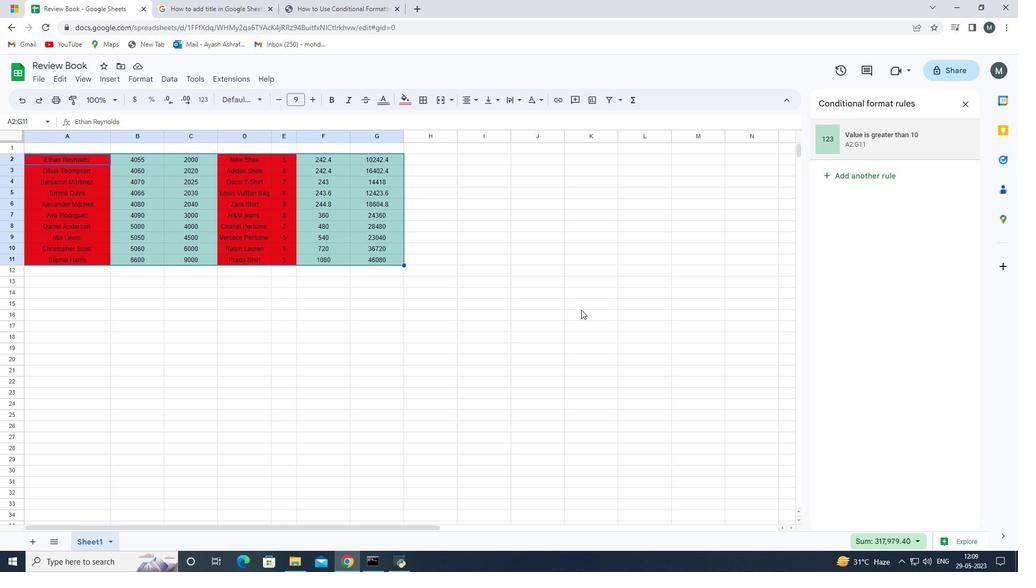 
Action: Mouse pressed left at (579, 308)
Screenshot: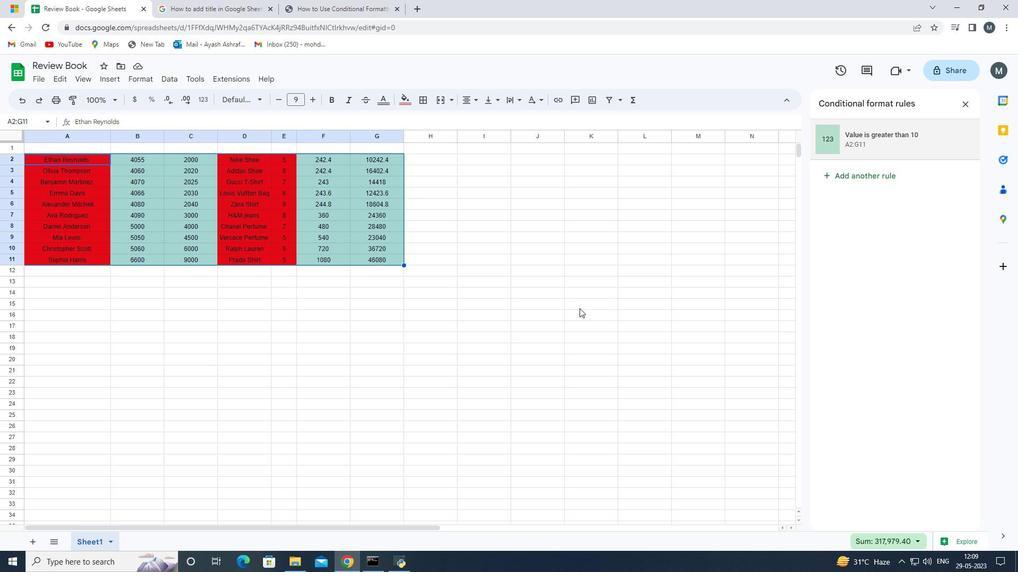 
Action: Mouse moved to (166, 222)
Screenshot: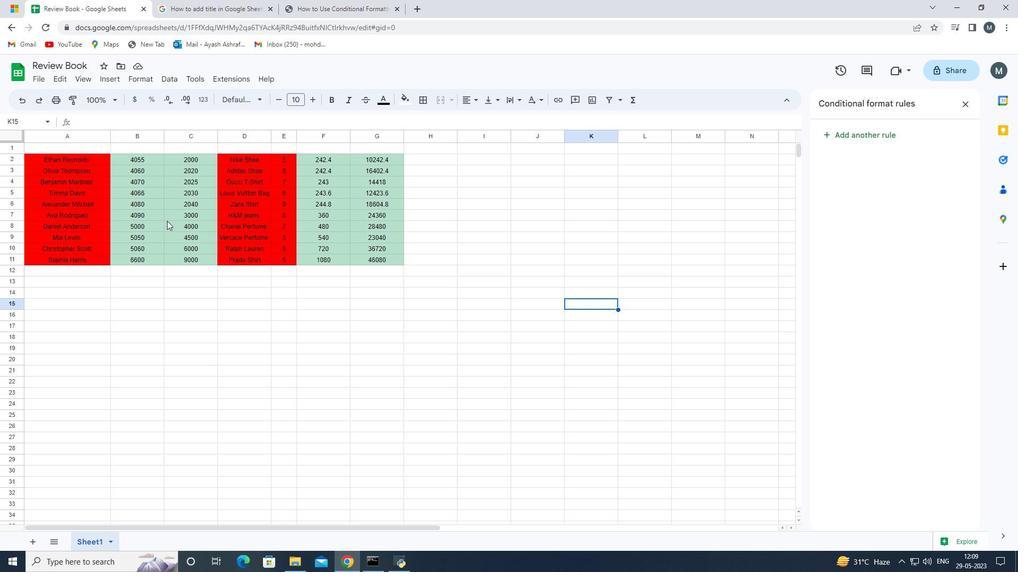 
Action: Mouse pressed left at (166, 222)
Screenshot: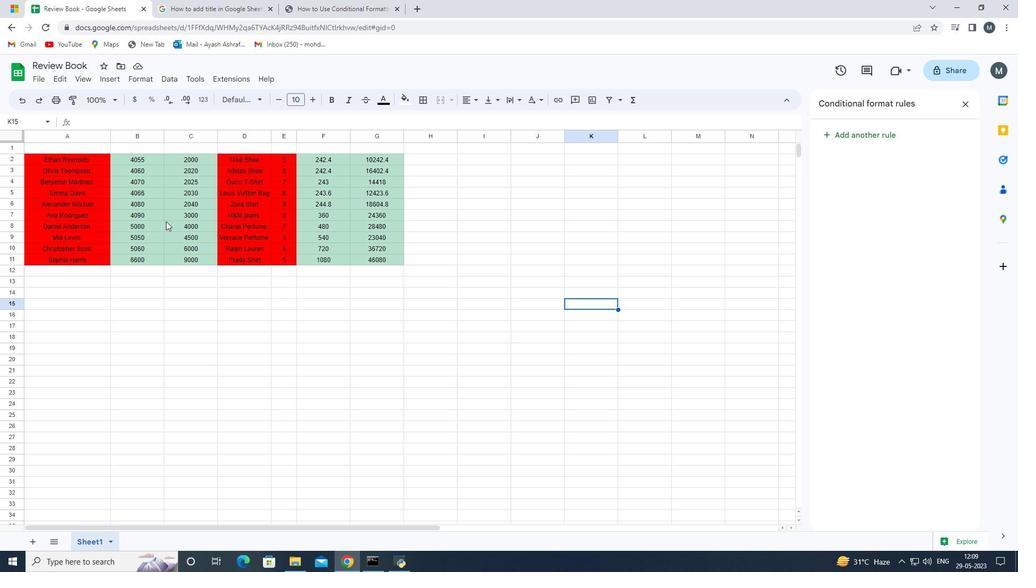 
Action: Mouse moved to (443, 159)
Screenshot: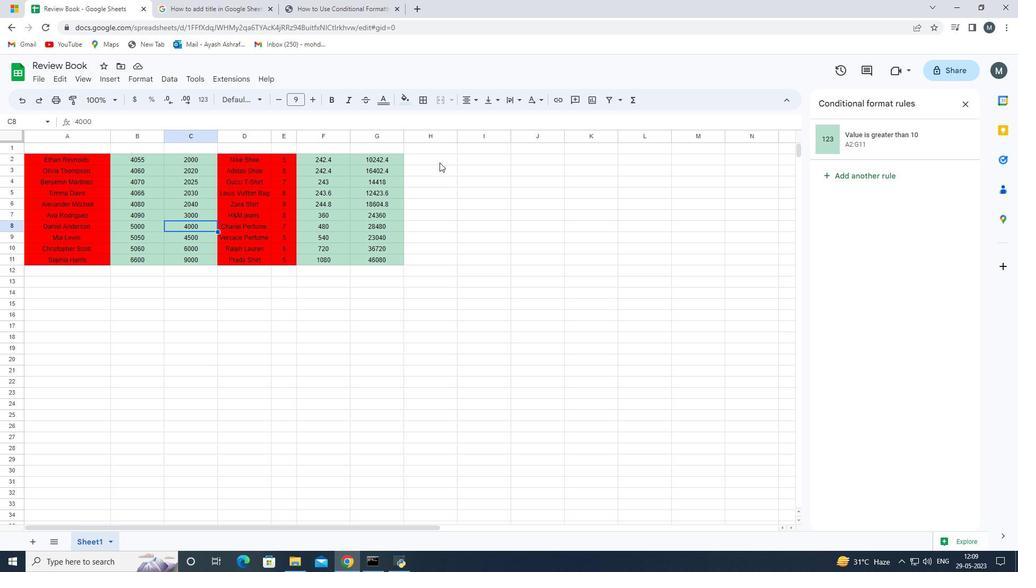 
Action: Mouse pressed left at (443, 159)
Screenshot: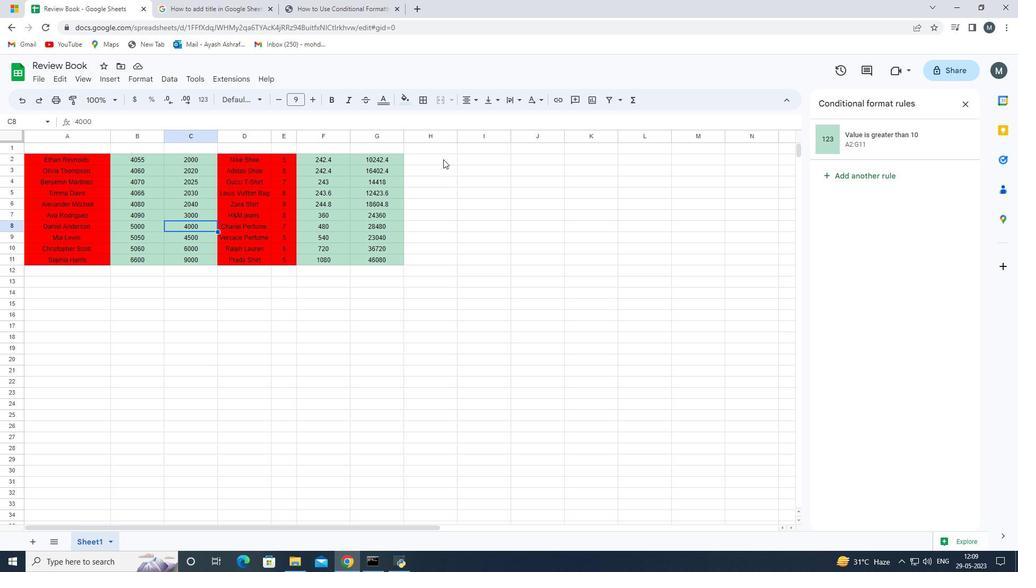 
Action: Mouse moved to (147, 79)
Screenshot: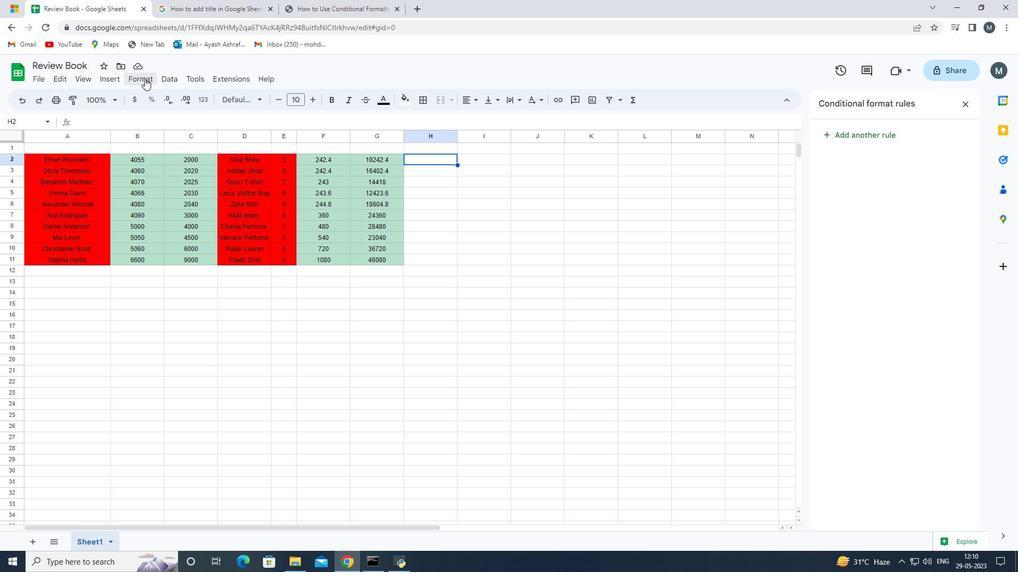 
Action: Mouse pressed left at (147, 79)
Screenshot: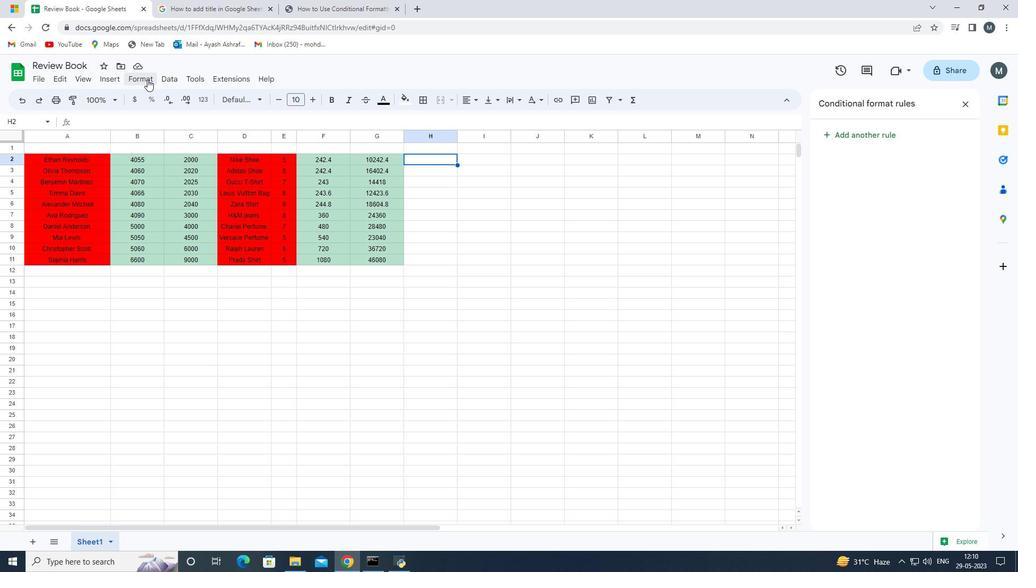 
Action: Mouse moved to (189, 276)
Screenshot: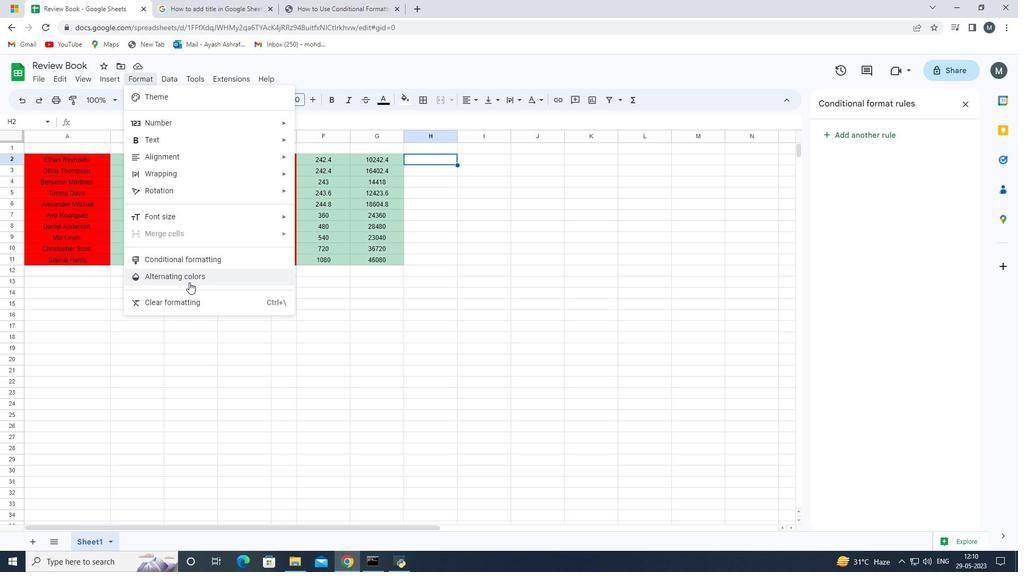 
Action: Mouse pressed left at (189, 276)
Screenshot: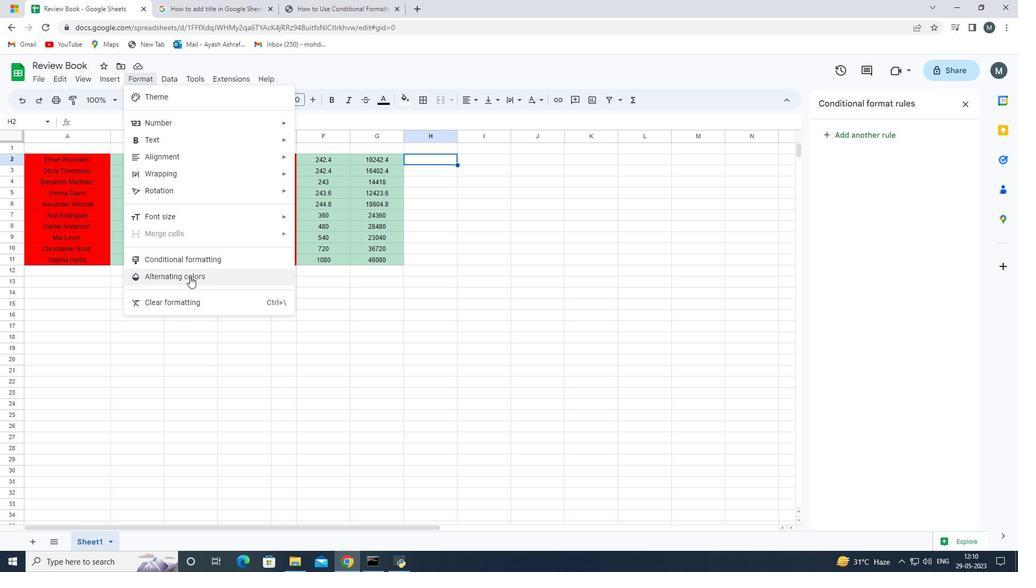 
Action: Mouse moved to (432, 235)
Screenshot: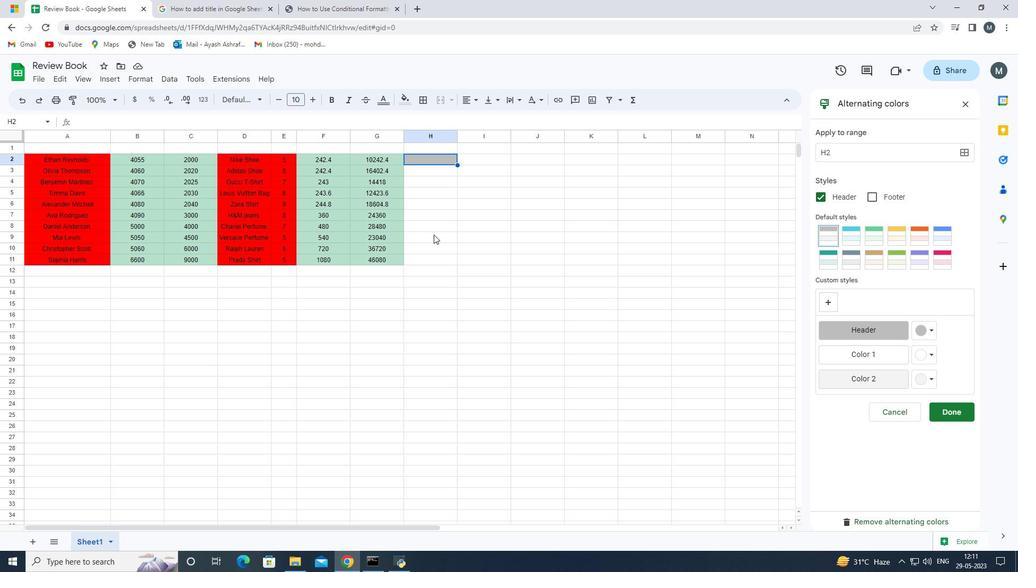 
Action: Mouse scrolled (432, 234) with delta (0, 0)
Screenshot: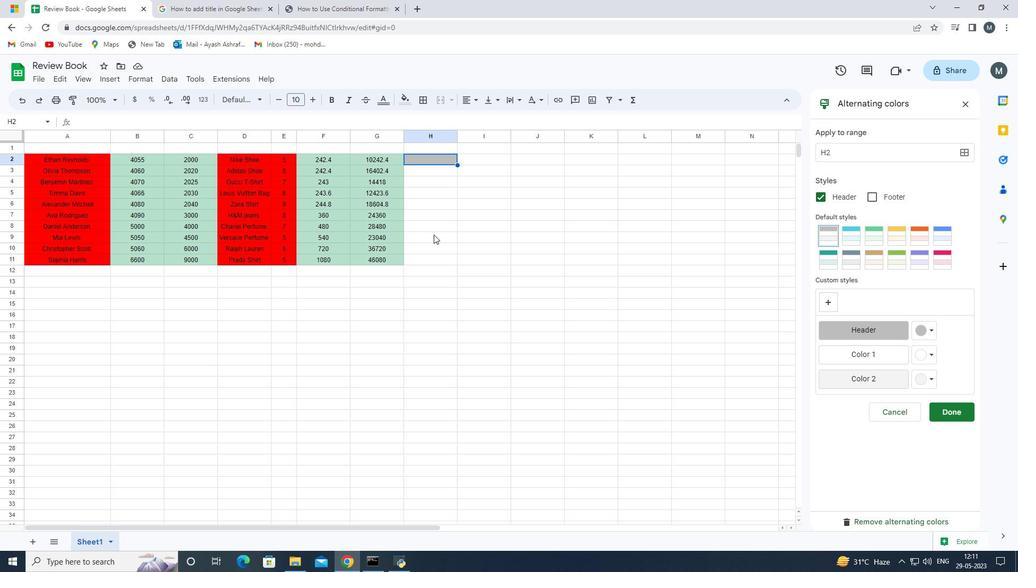 
Action: Mouse moved to (346, 212)
Screenshot: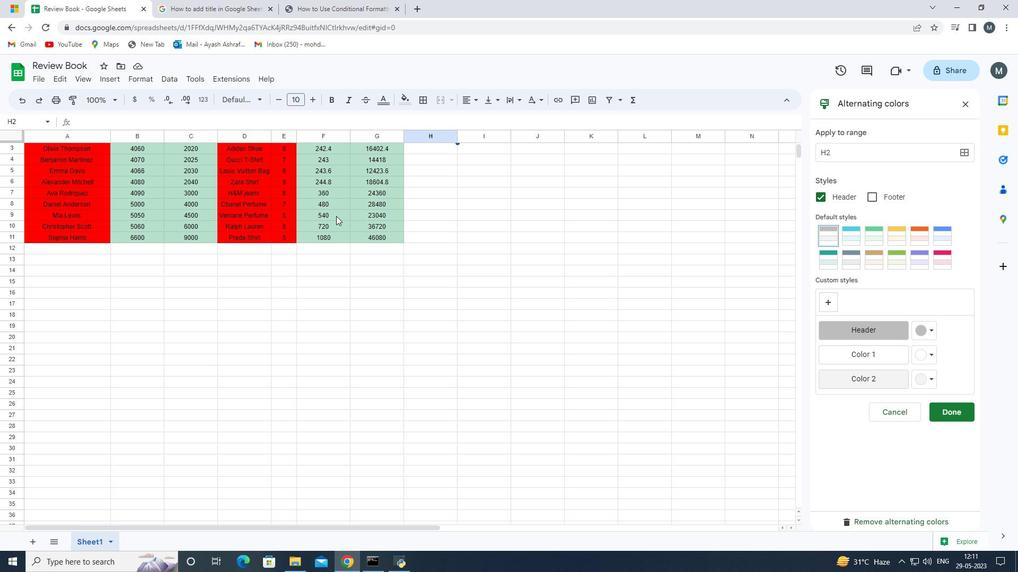 
Action: Mouse scrolled (346, 213) with delta (0, 0)
Screenshot: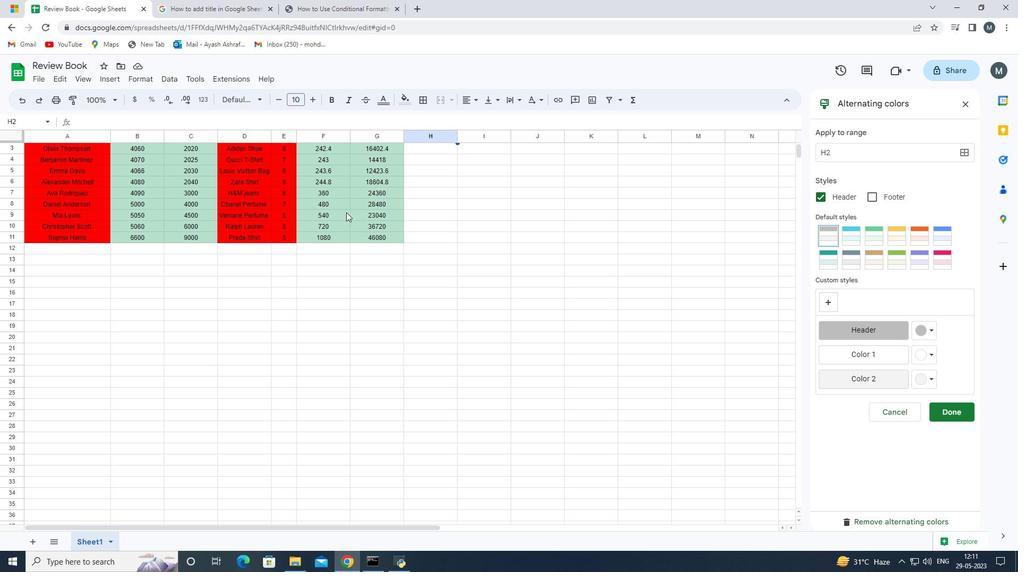 
Action: Mouse moved to (367, 181)
Screenshot: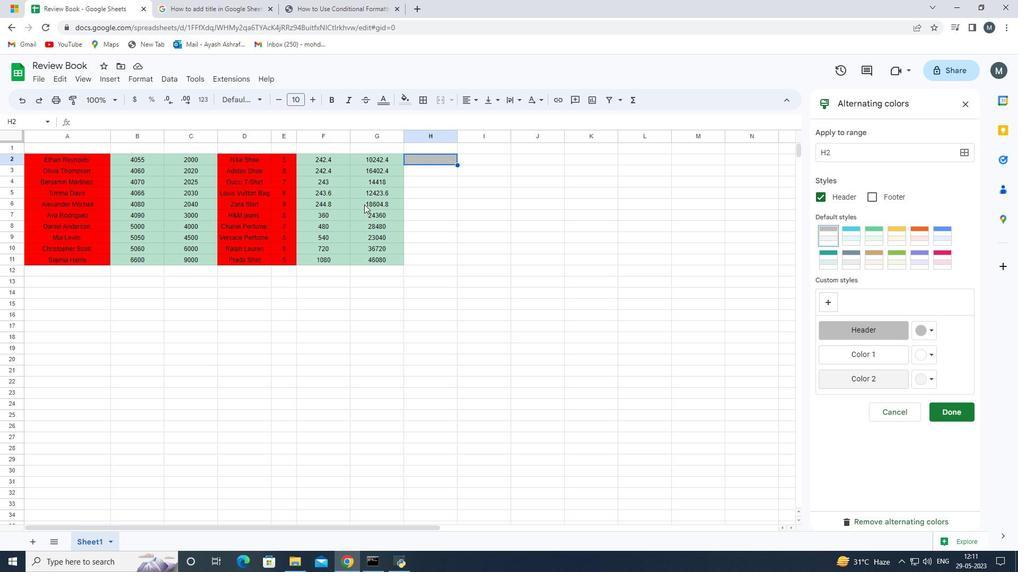 
Action: Mouse pressed left at (367, 181)
Screenshot: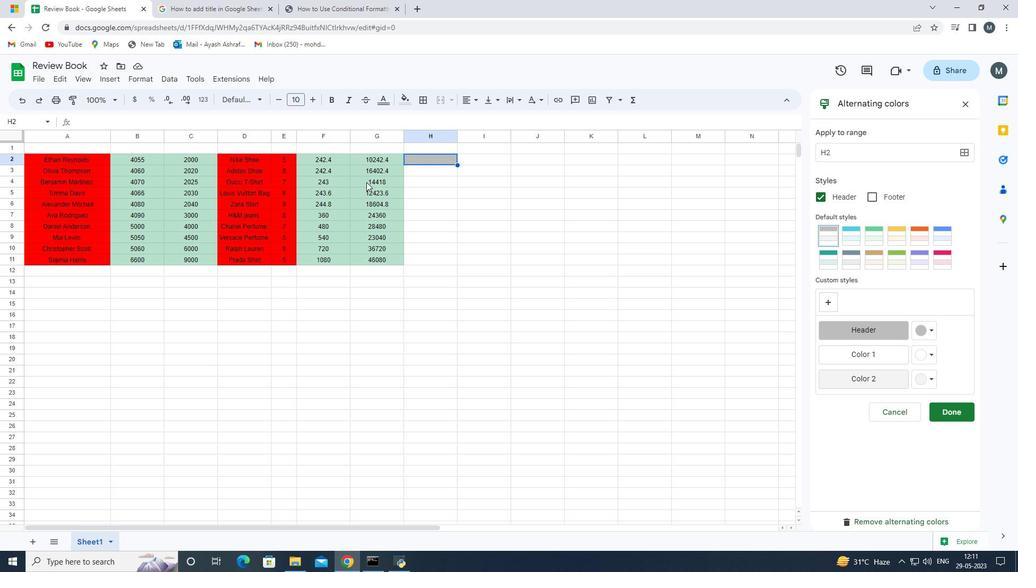 
Action: Mouse moved to (388, 219)
Screenshot: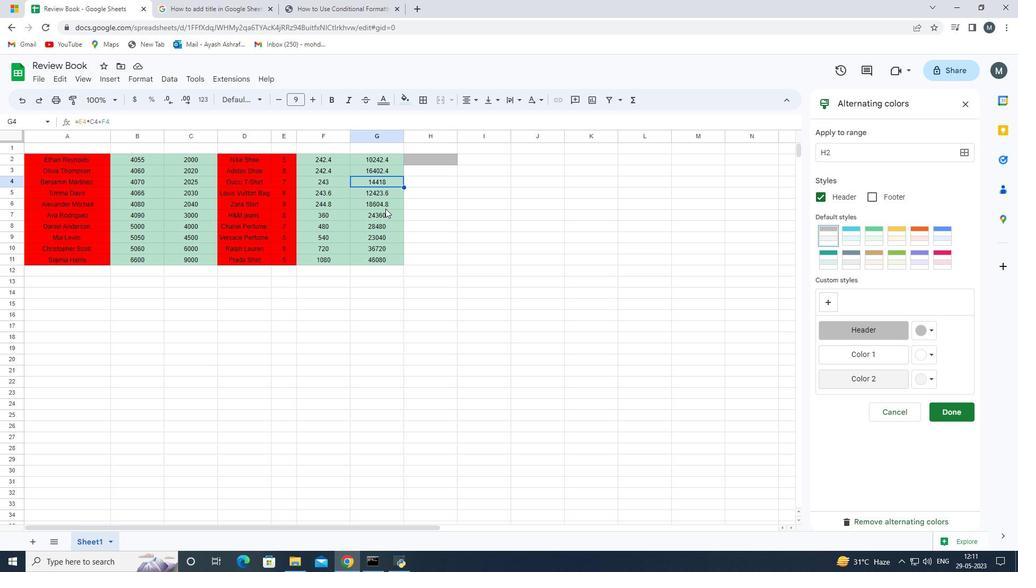 
Action: Mouse pressed left at (388, 219)
Screenshot: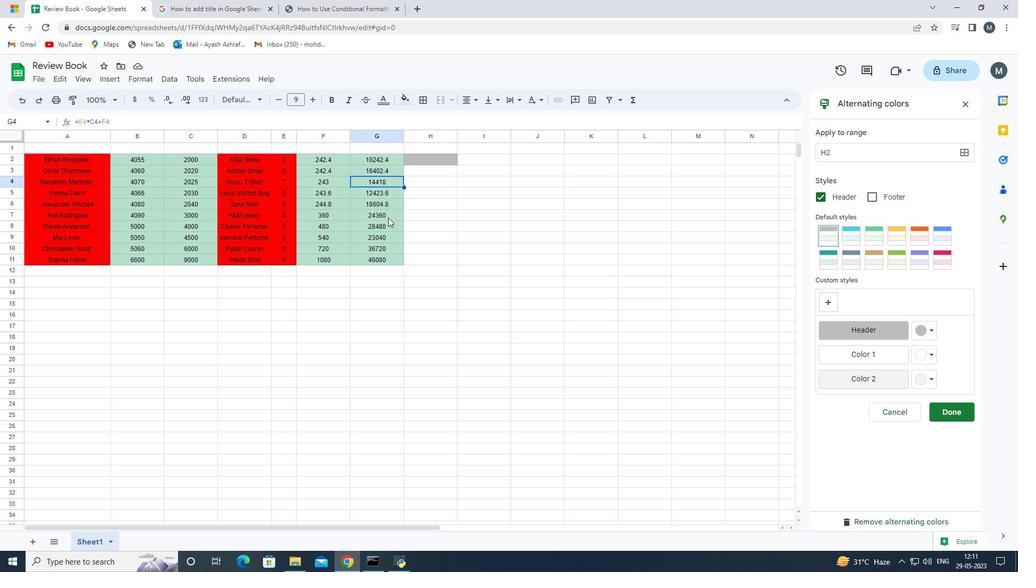 
Action: Mouse moved to (355, 260)
Screenshot: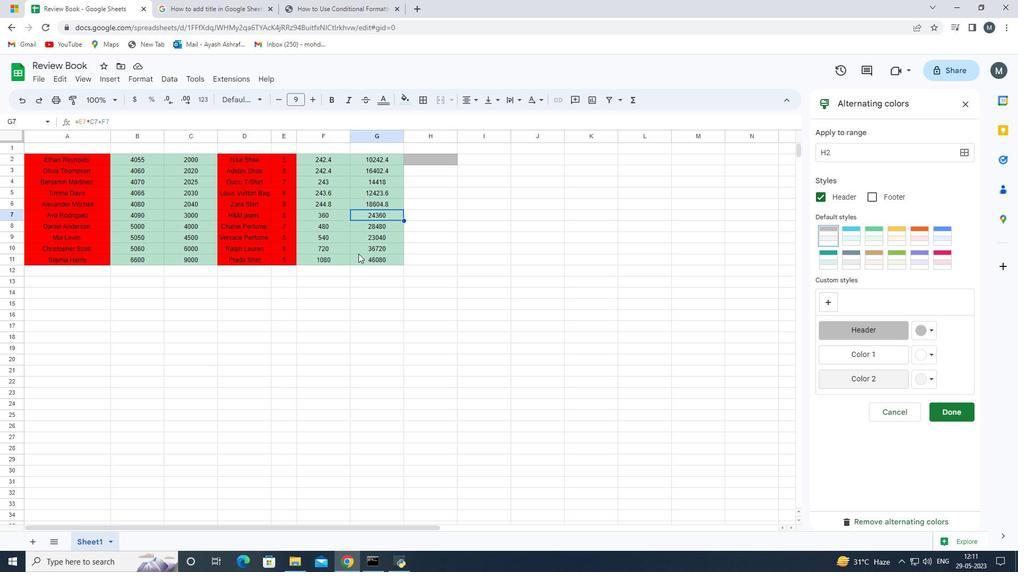 
Action: Mouse scrolled (355, 259) with delta (0, 0)
Screenshot: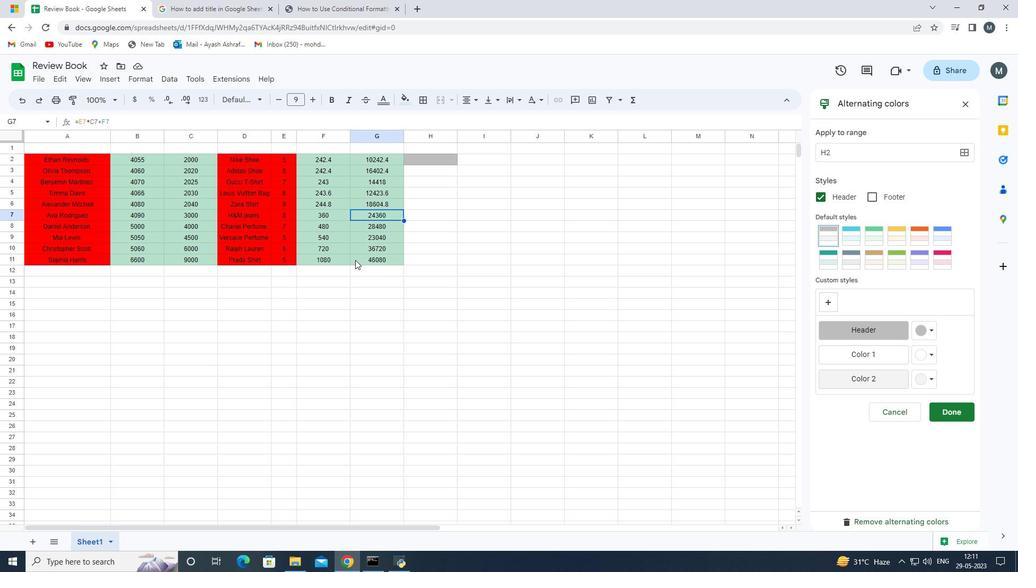
Action: Mouse scrolled (355, 260) with delta (0, 0)
Screenshot: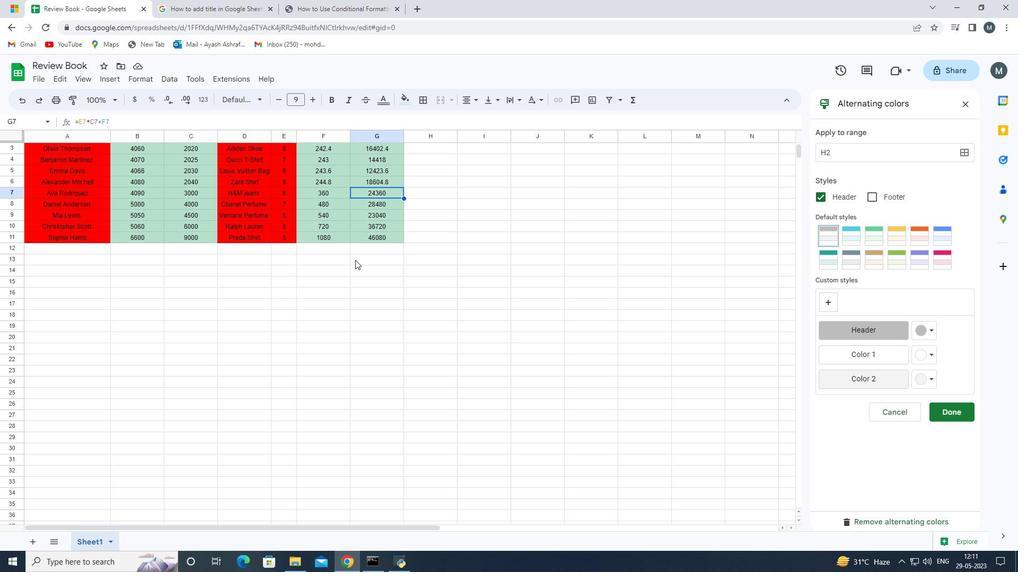 
Action: Mouse moved to (307, 255)
Screenshot: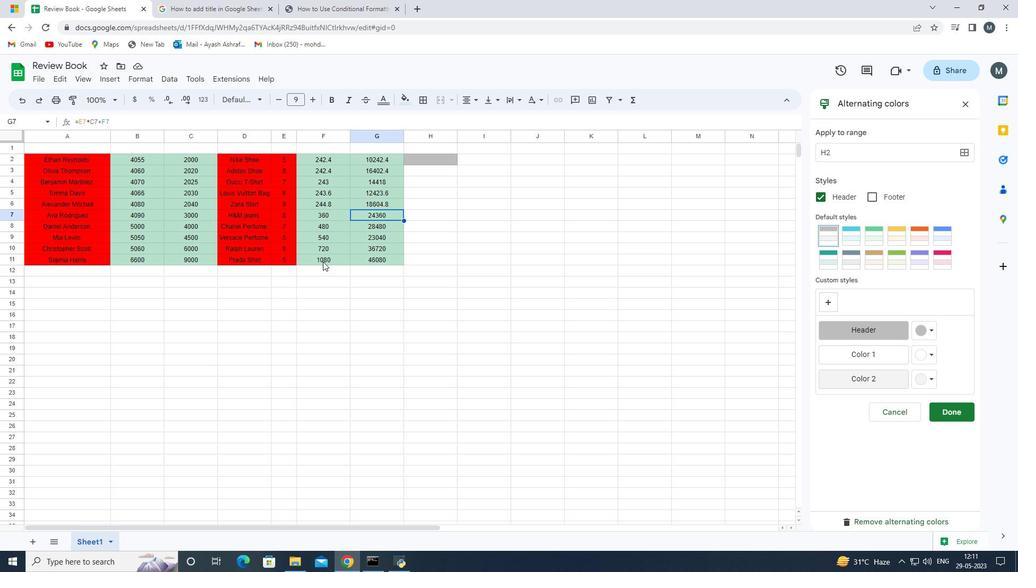 
Action: Mouse pressed left at (307, 255)
Screenshot: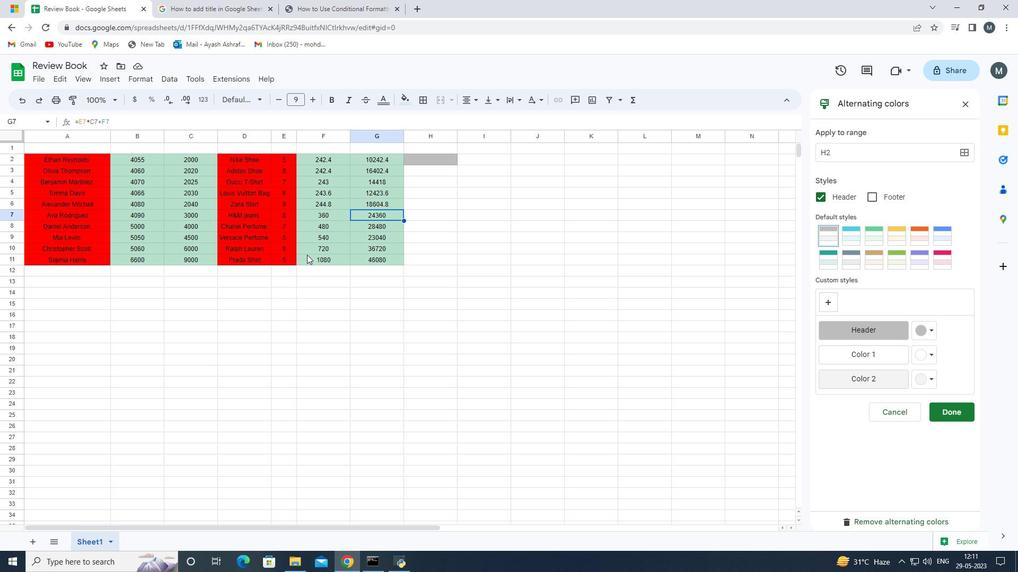 
Action: Mouse moved to (342, 246)
Screenshot: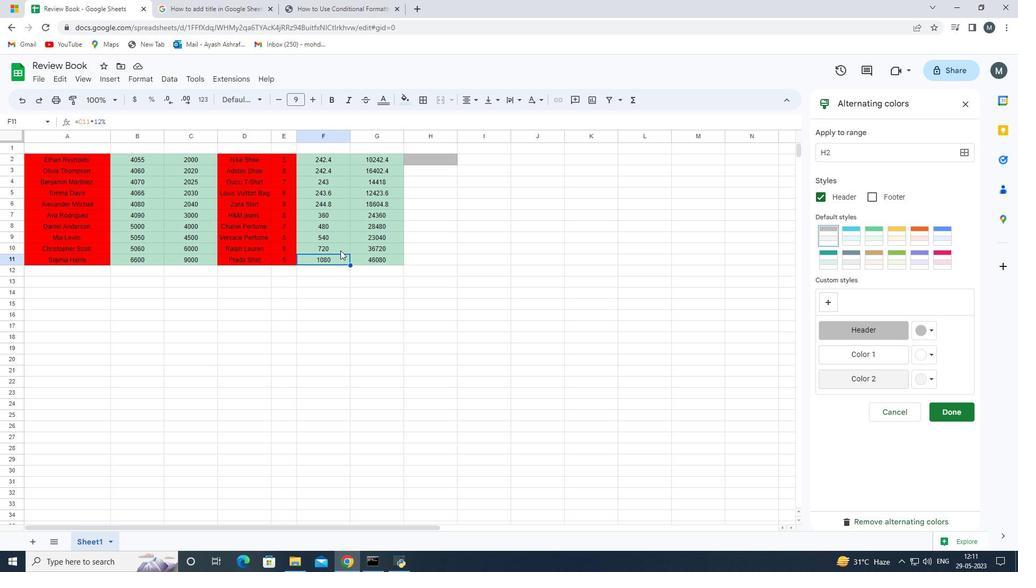 
Action: Mouse pressed left at (342, 246)
Screenshot: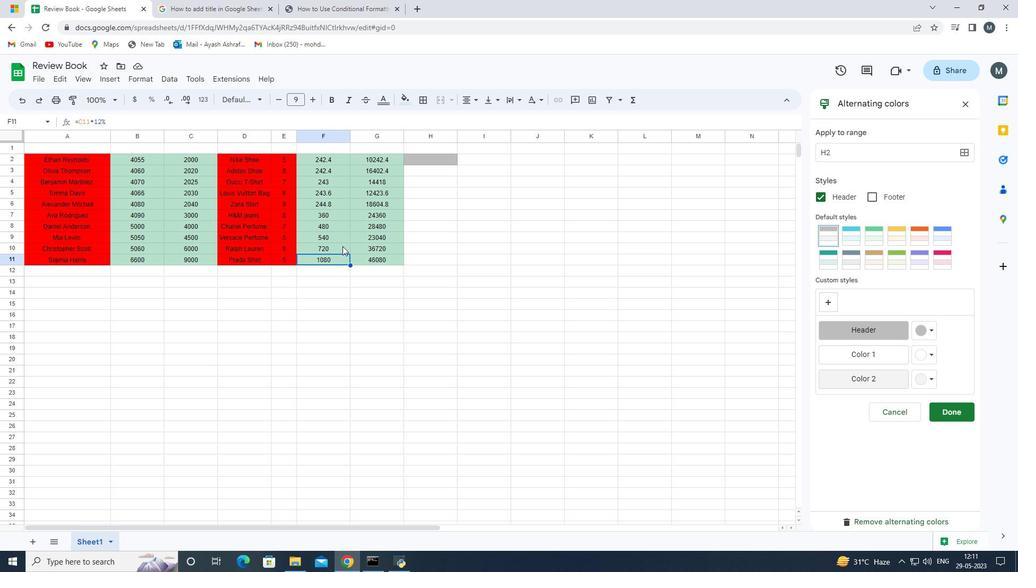 
Action: Mouse moved to (383, 246)
Screenshot: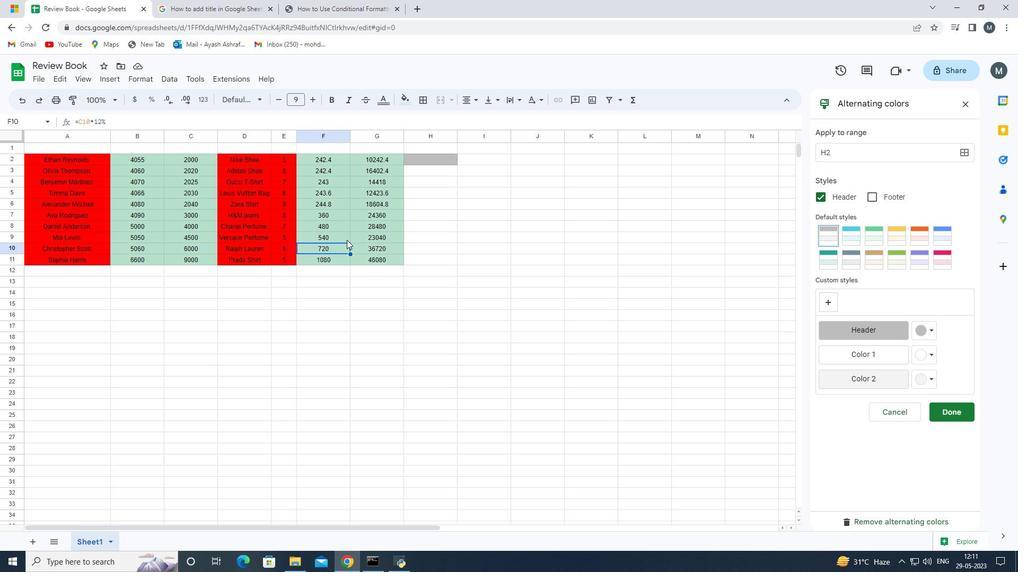
Action: Mouse scrolled (383, 246) with delta (0, 0)
Screenshot: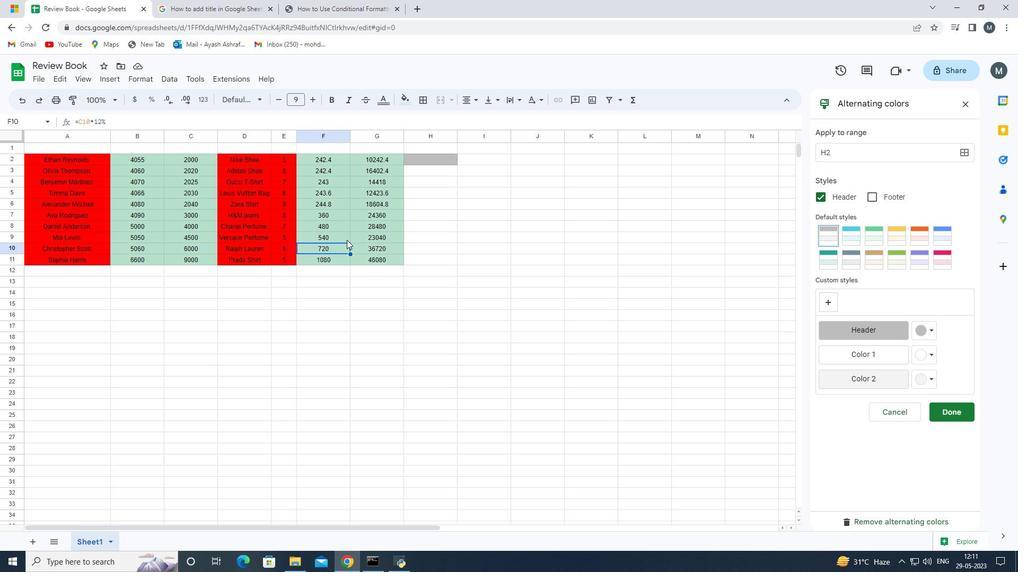 
Action: Mouse scrolled (383, 247) with delta (0, 0)
Screenshot: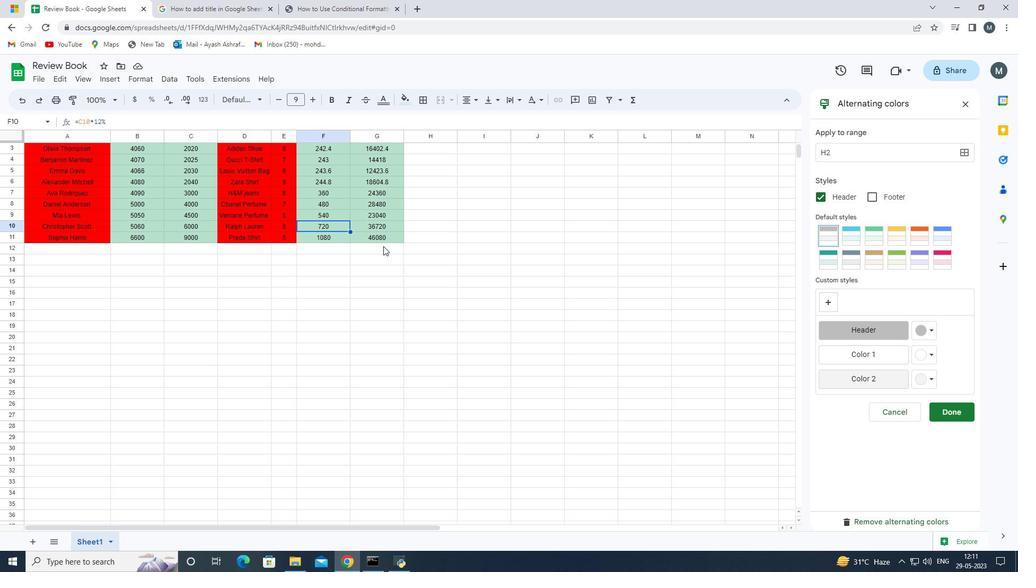 
Action: Mouse scrolled (383, 246) with delta (0, 0)
Screenshot: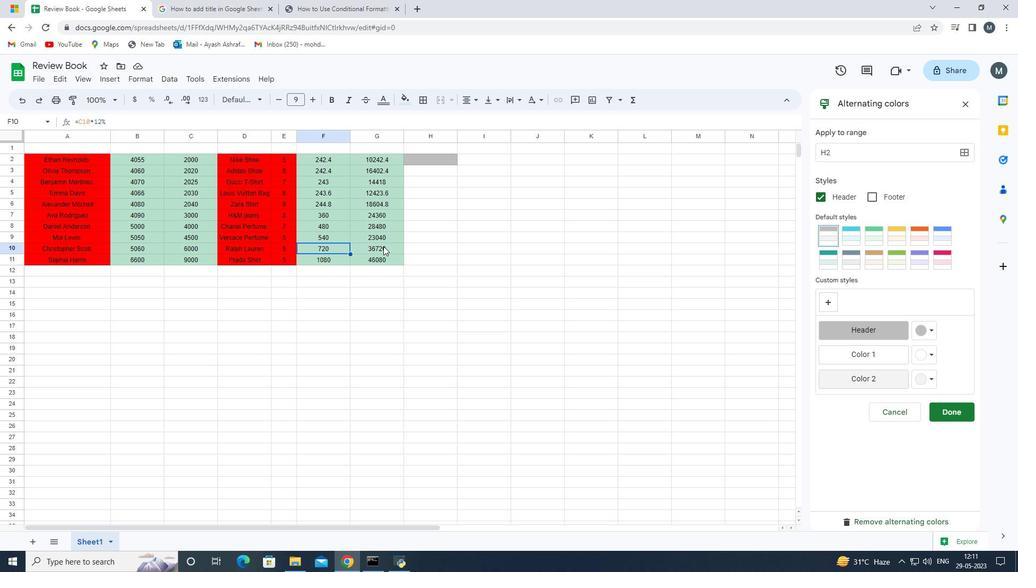 
Action: Mouse scrolled (383, 247) with delta (0, 0)
Screenshot: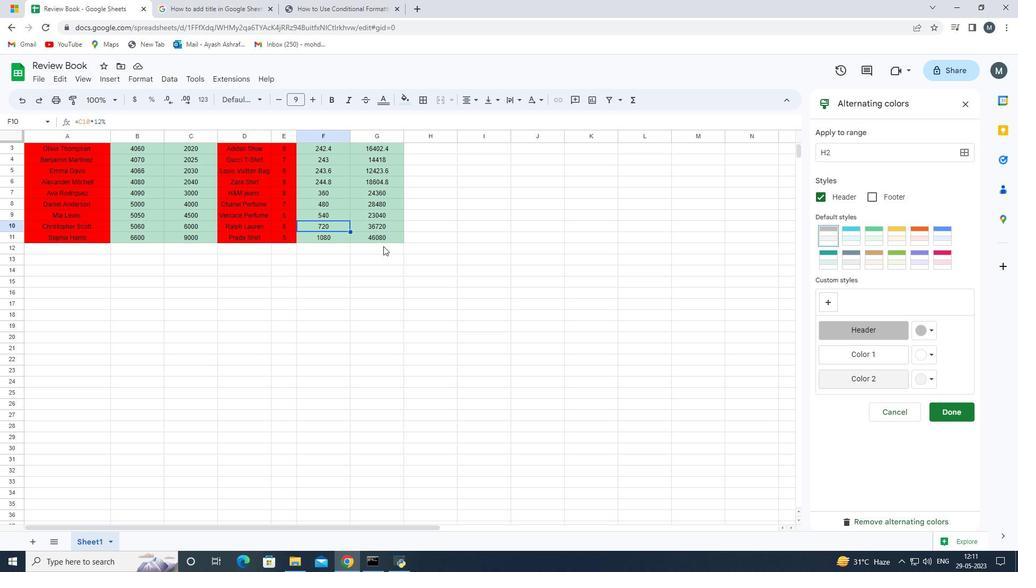 
Action: Mouse scrolled (383, 247) with delta (0, 0)
Screenshot: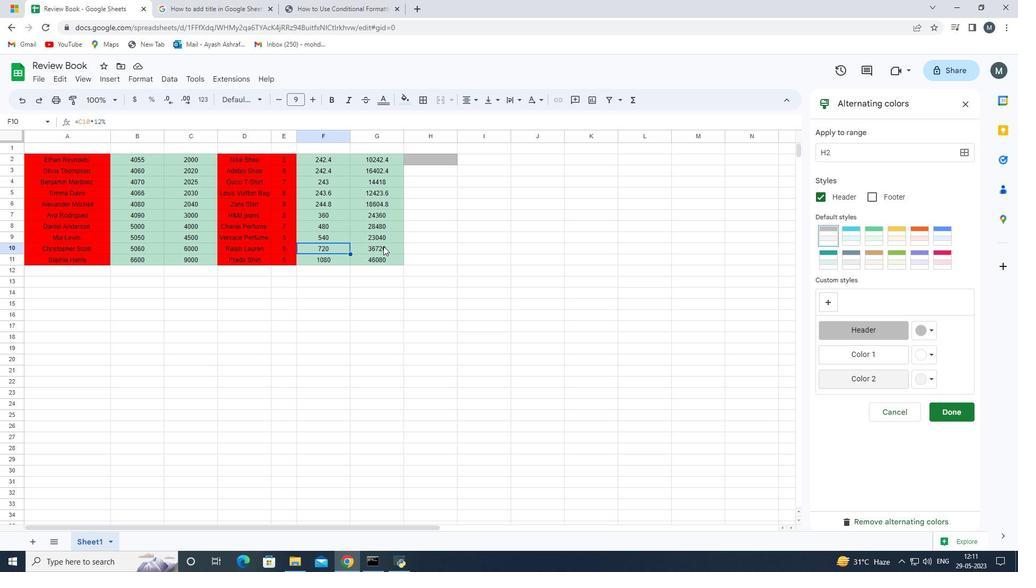 
Action: Mouse moved to (422, 158)
Screenshot: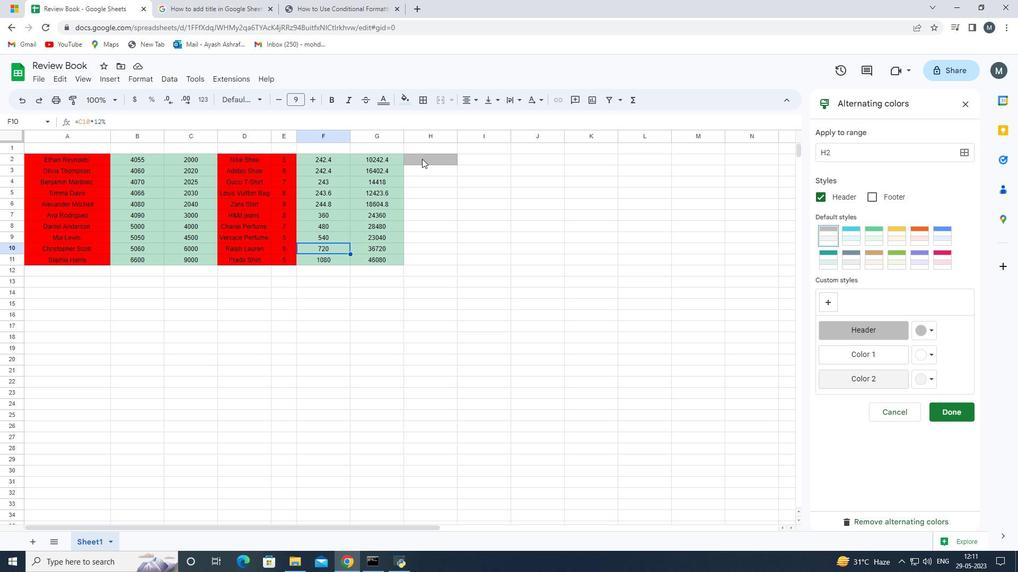 
Action: Mouse pressed left at (422, 158)
Screenshot: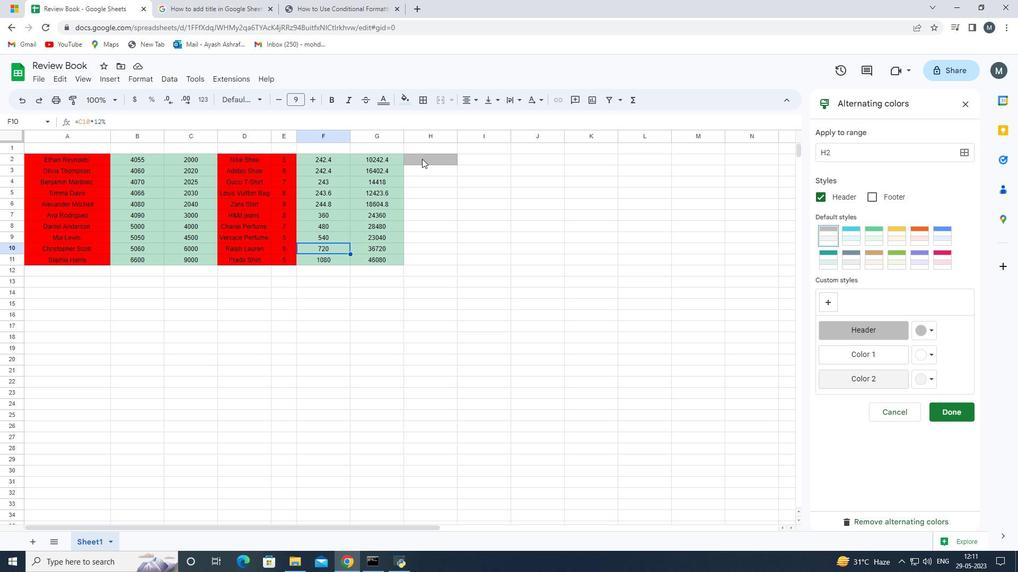 
Action: Mouse moved to (160, 310)
Screenshot: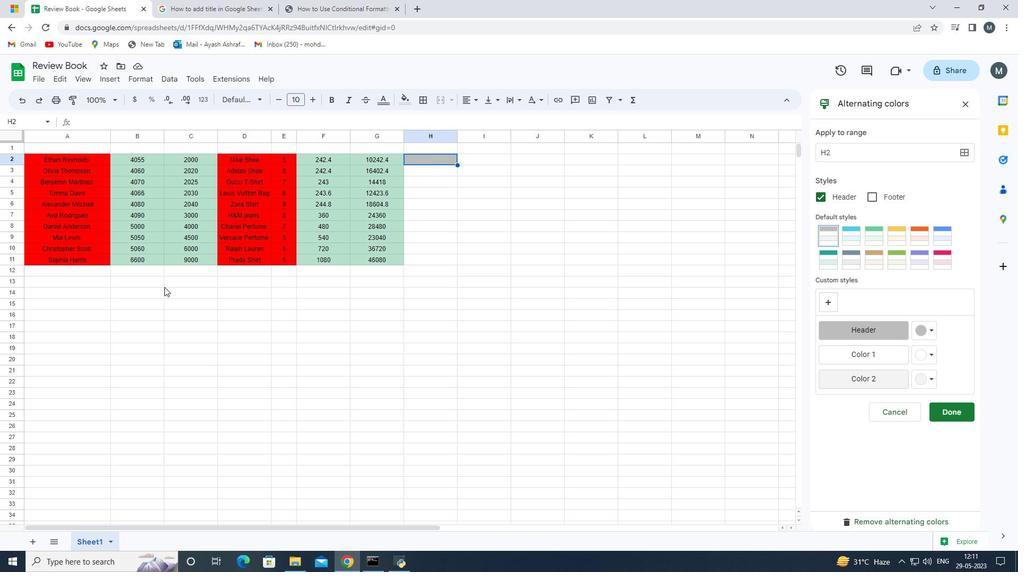 
Action: Mouse pressed left at (160, 310)
Screenshot: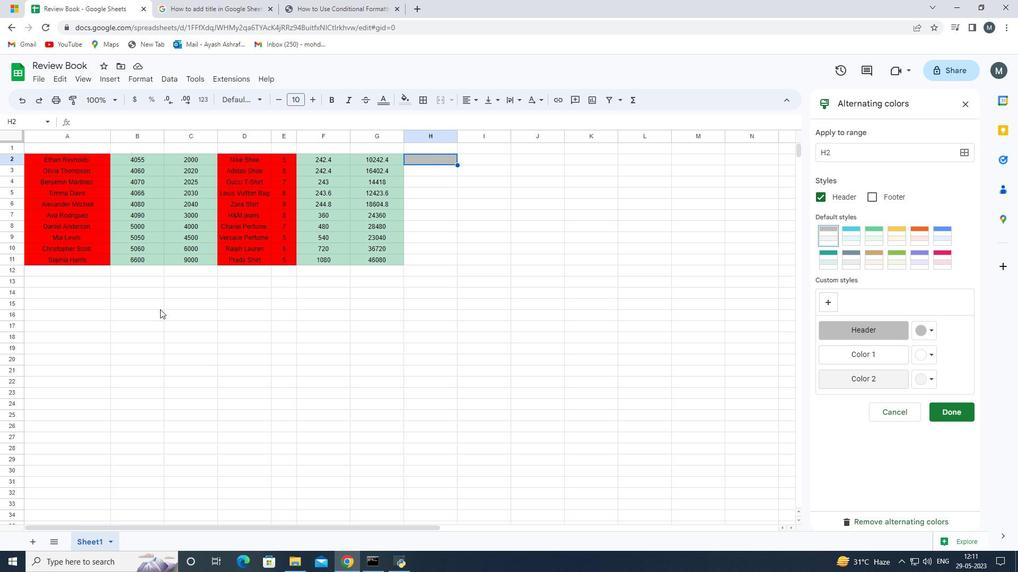
Action: Mouse moved to (27, 160)
Screenshot: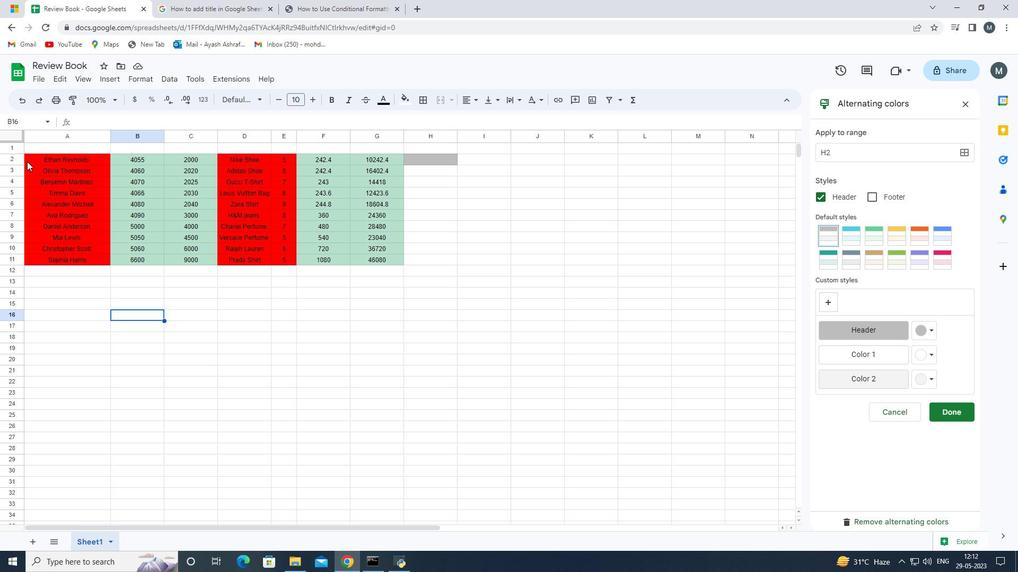 
Action: Mouse pressed left at (27, 160)
Screenshot: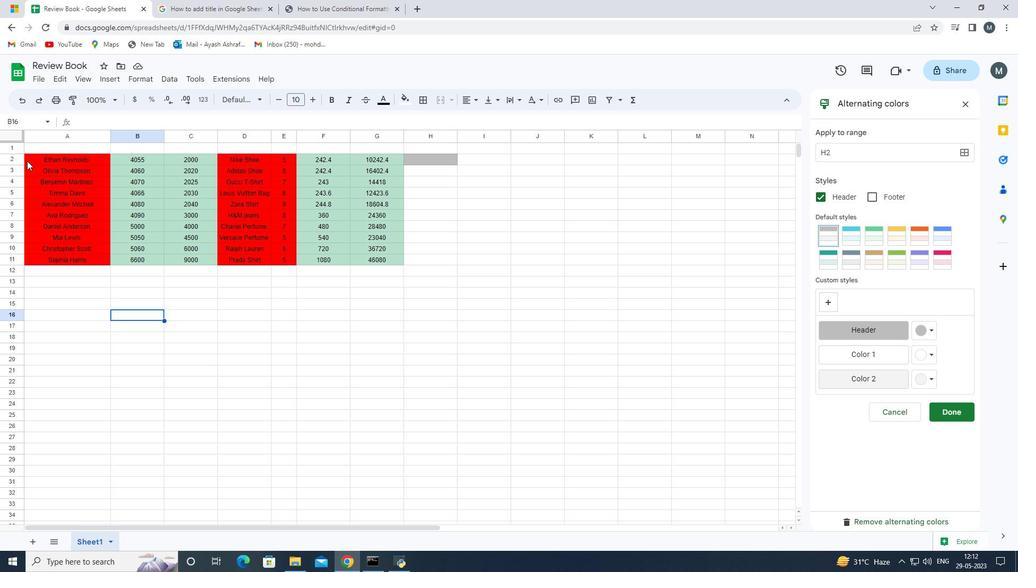 
Action: Mouse moved to (146, 78)
Screenshot: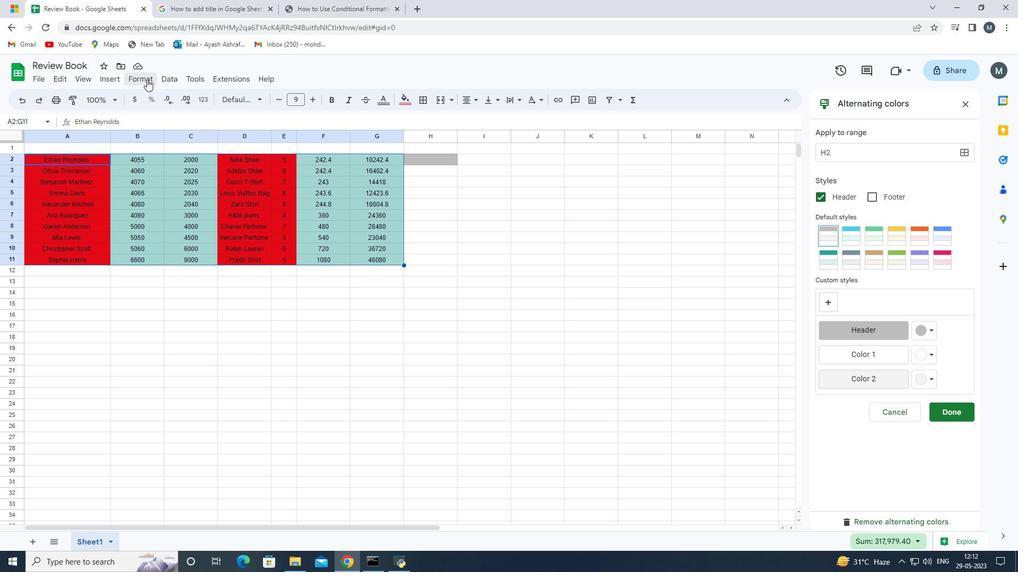 
Action: Mouse pressed left at (146, 78)
Screenshot: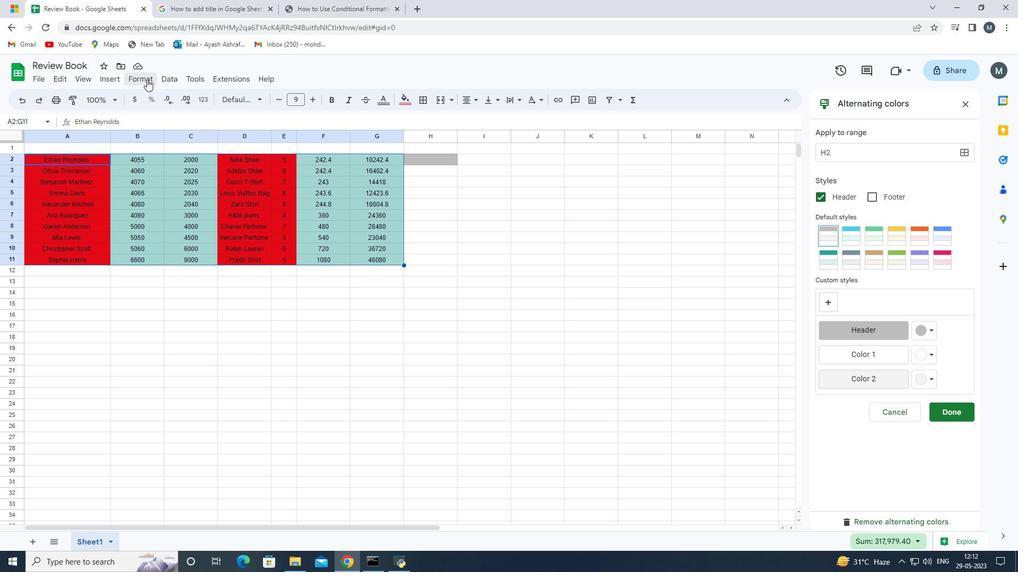 
Action: Mouse moved to (144, 82)
Screenshot: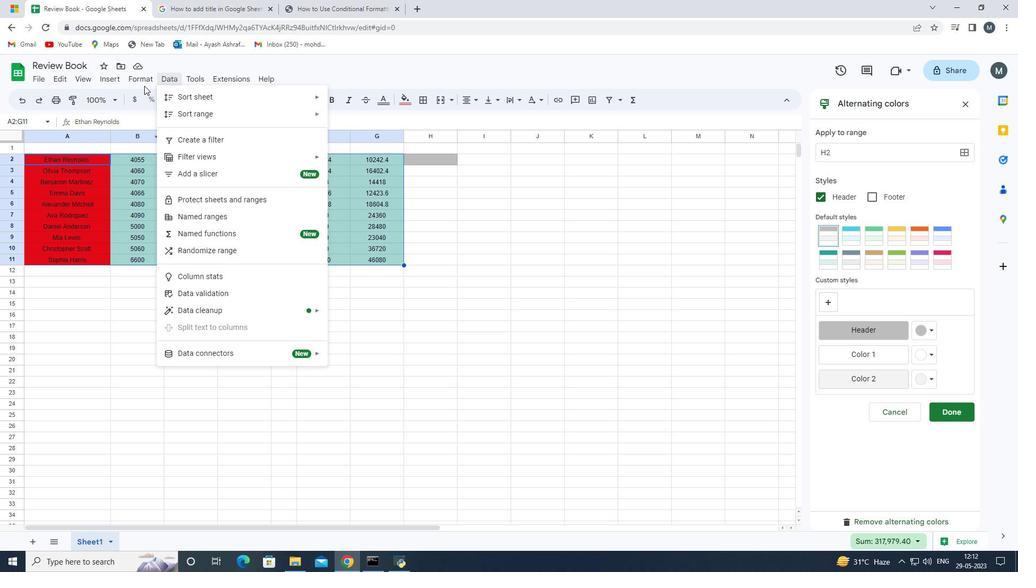 
Action: Mouse pressed left at (144, 82)
Screenshot: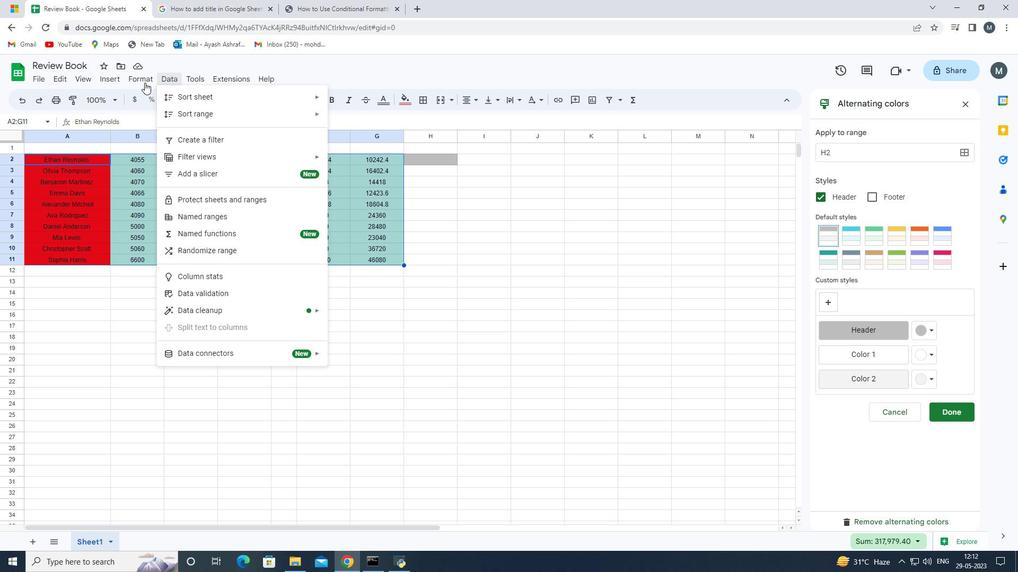 
Action: Mouse moved to (146, 80)
Screenshot: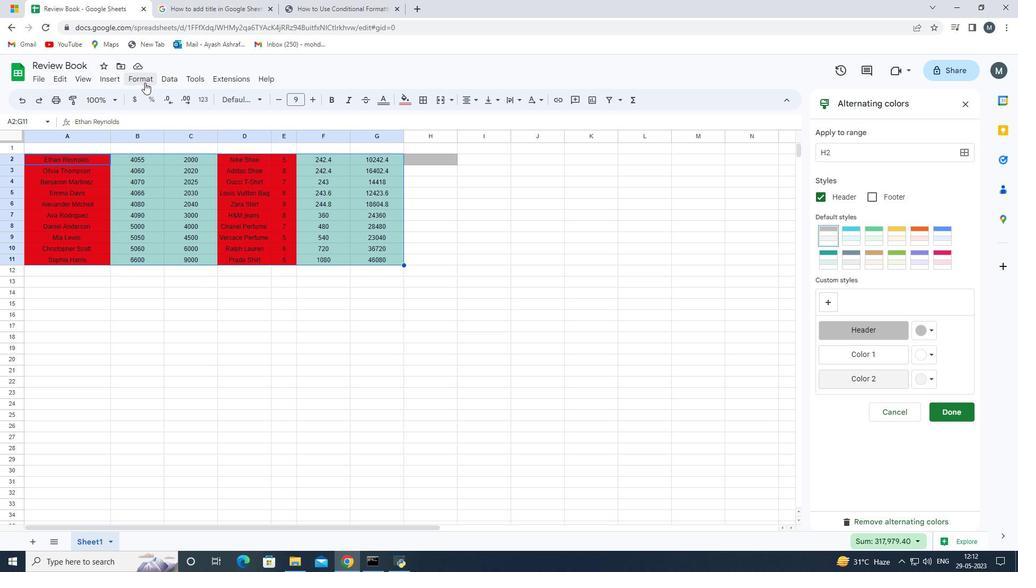 
Action: Mouse pressed left at (146, 80)
Screenshot: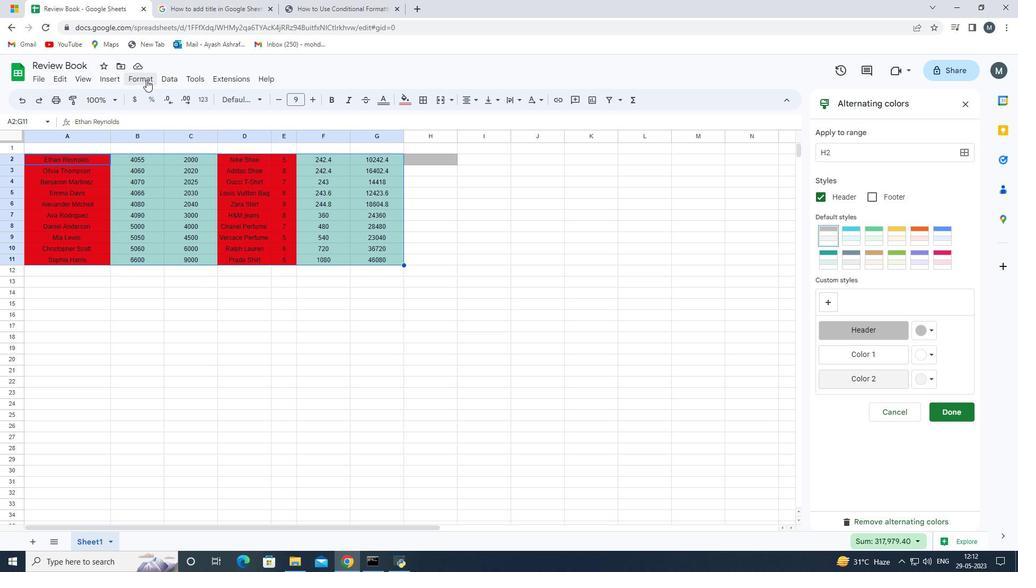
Action: Mouse moved to (204, 305)
Screenshot: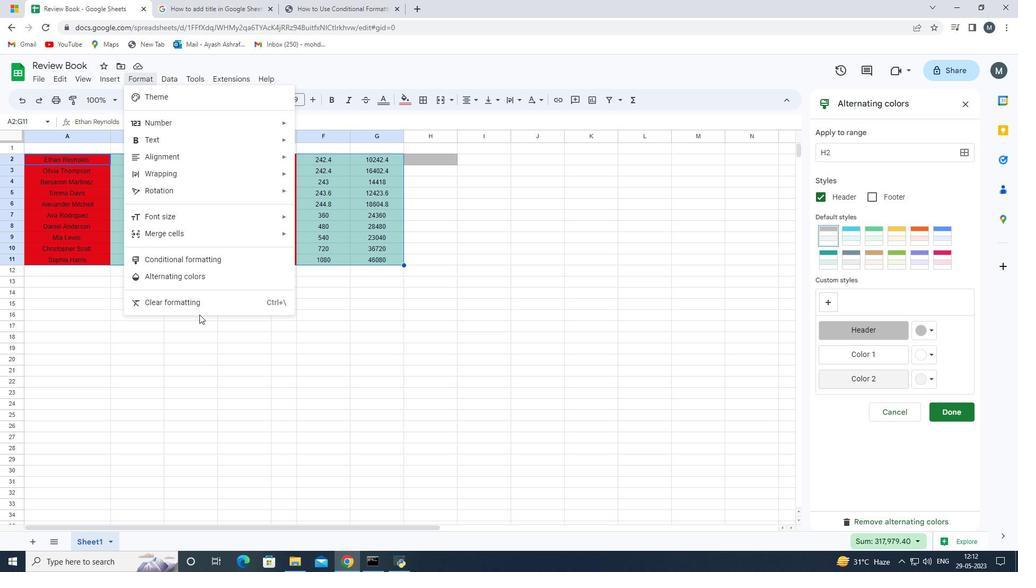
Action: Mouse pressed left at (204, 305)
Screenshot: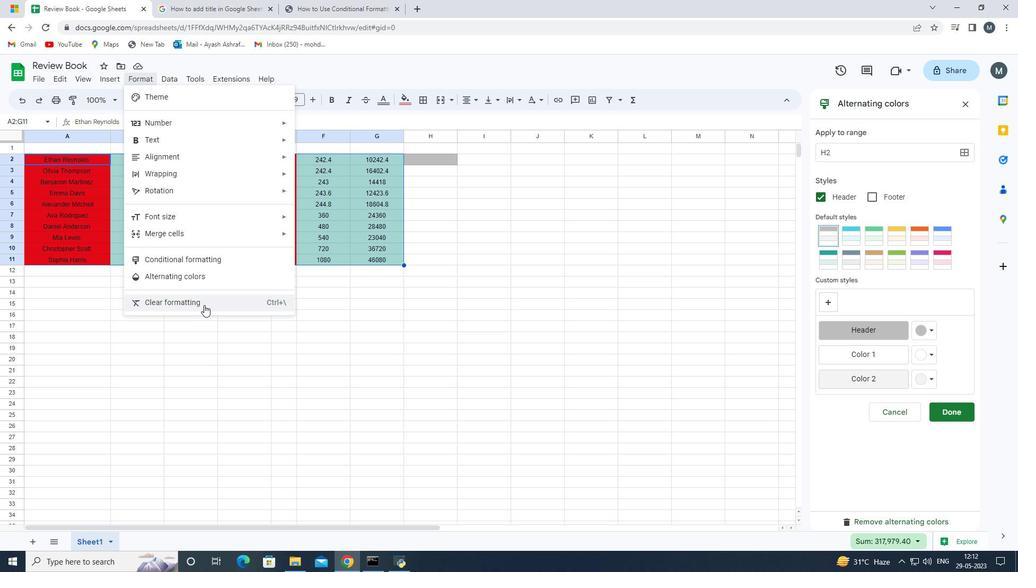 
Action: Mouse moved to (135, 80)
Screenshot: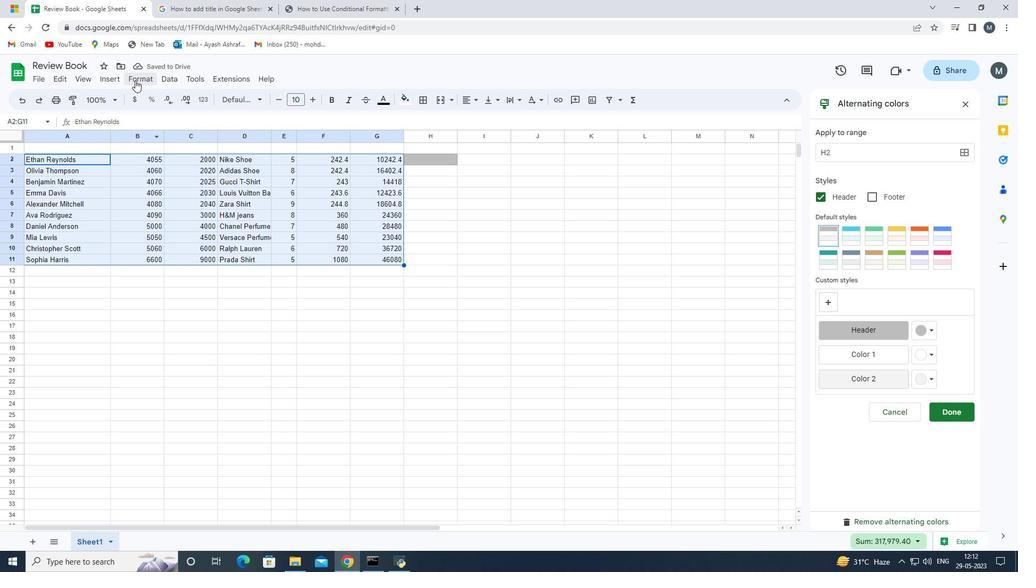 
Action: Mouse pressed left at (135, 80)
Screenshot: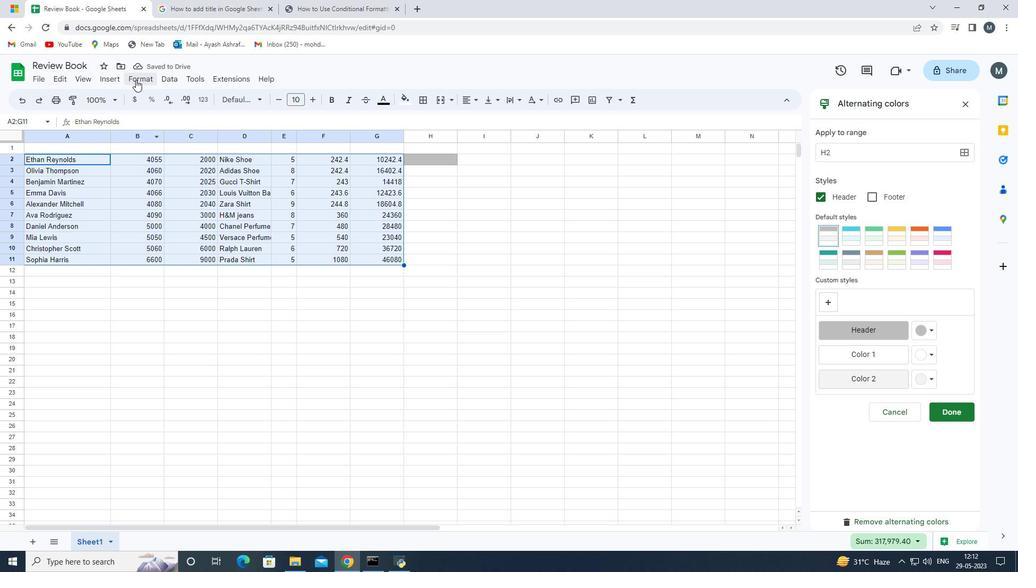 
Action: Mouse moved to (194, 275)
Screenshot: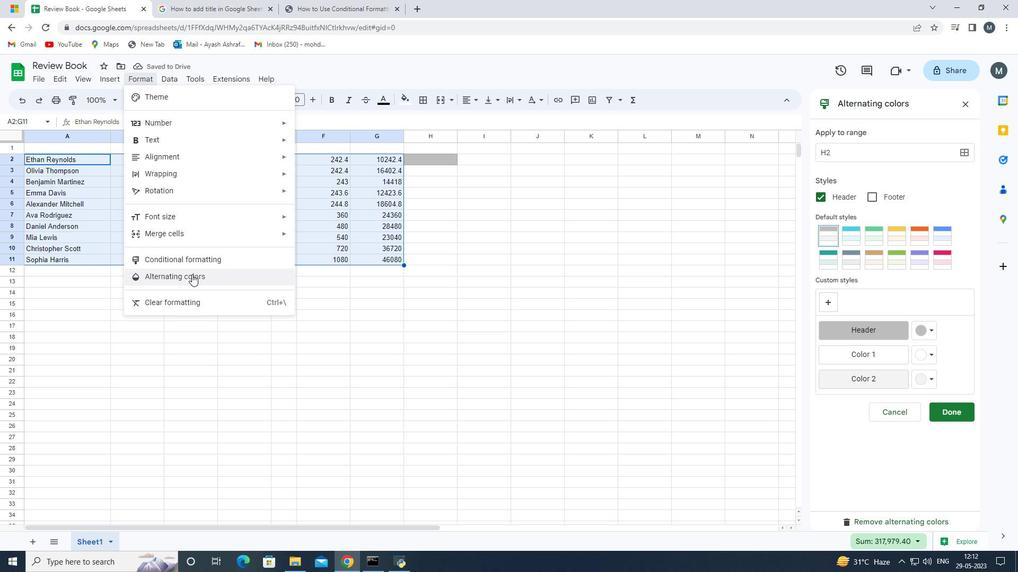 
Action: Mouse pressed left at (194, 275)
Screenshot: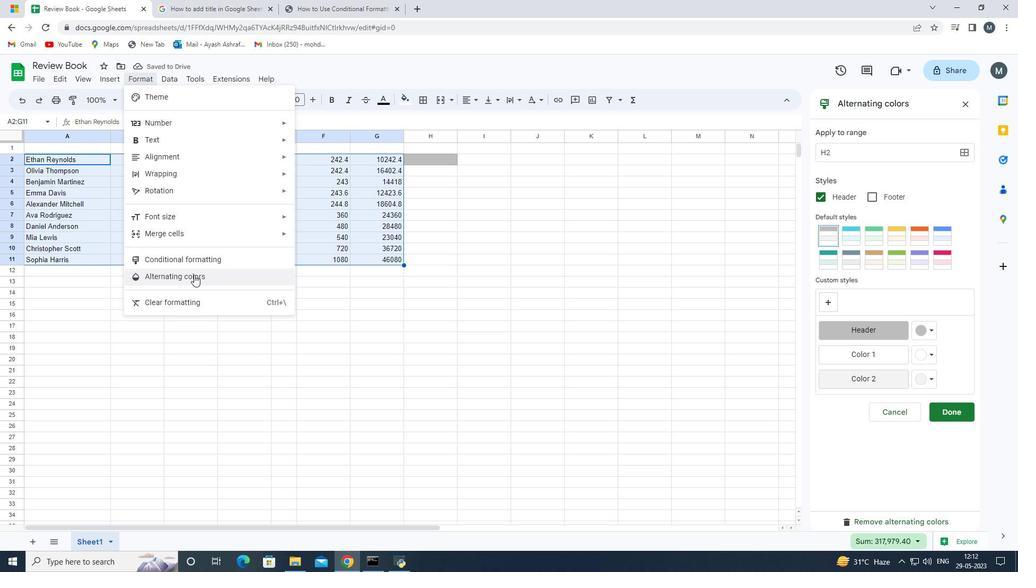 
Action: Mouse moved to (142, 81)
Screenshot: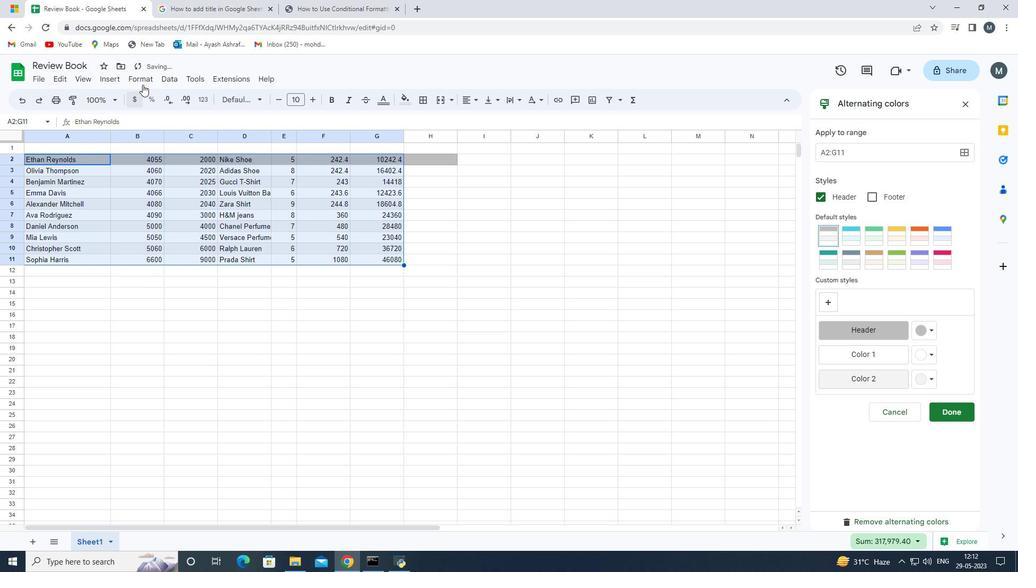 
Action: Mouse pressed left at (142, 81)
Screenshot: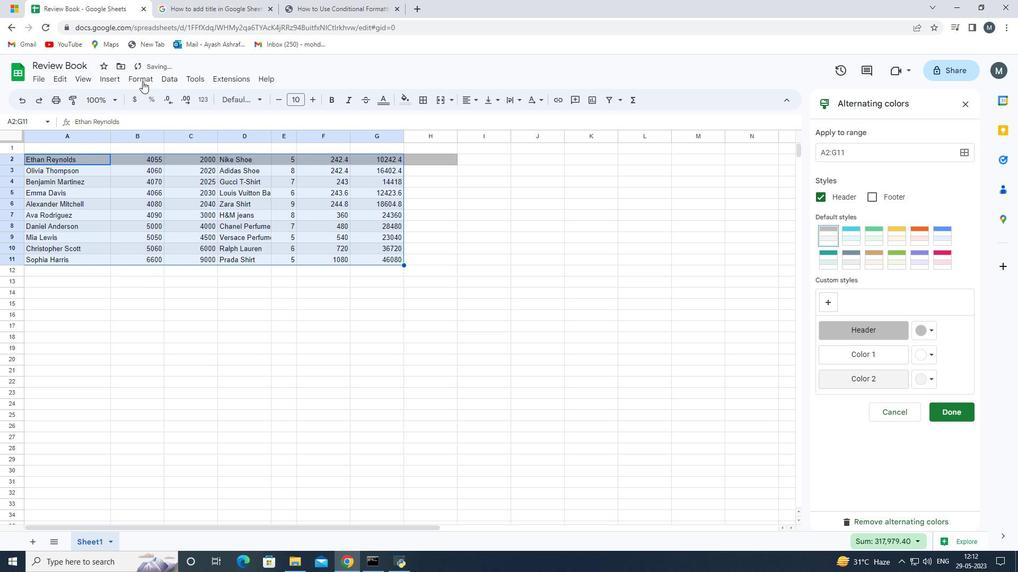 
Action: Mouse moved to (208, 274)
Screenshot: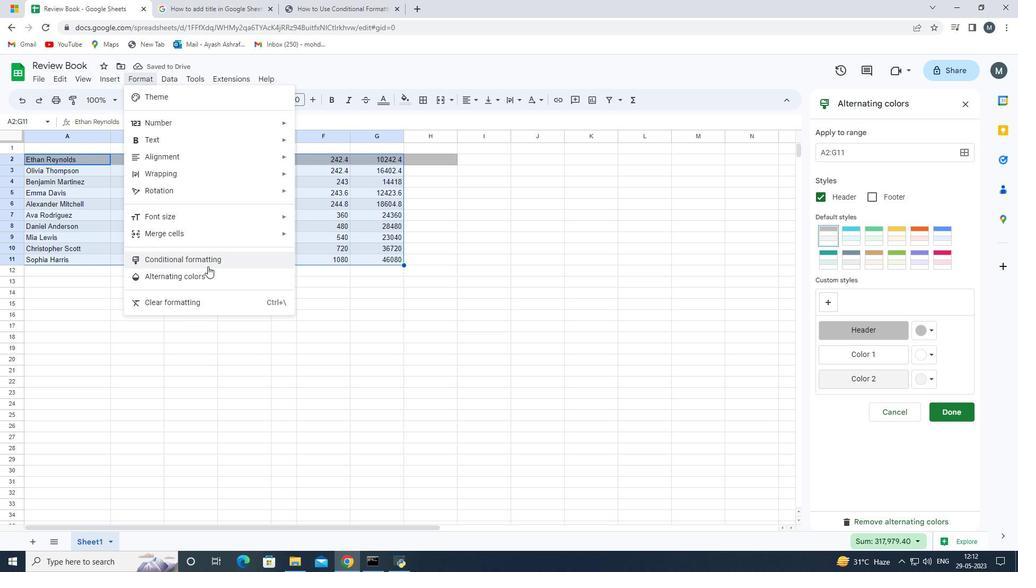 
Action: Mouse pressed left at (208, 274)
Screenshot: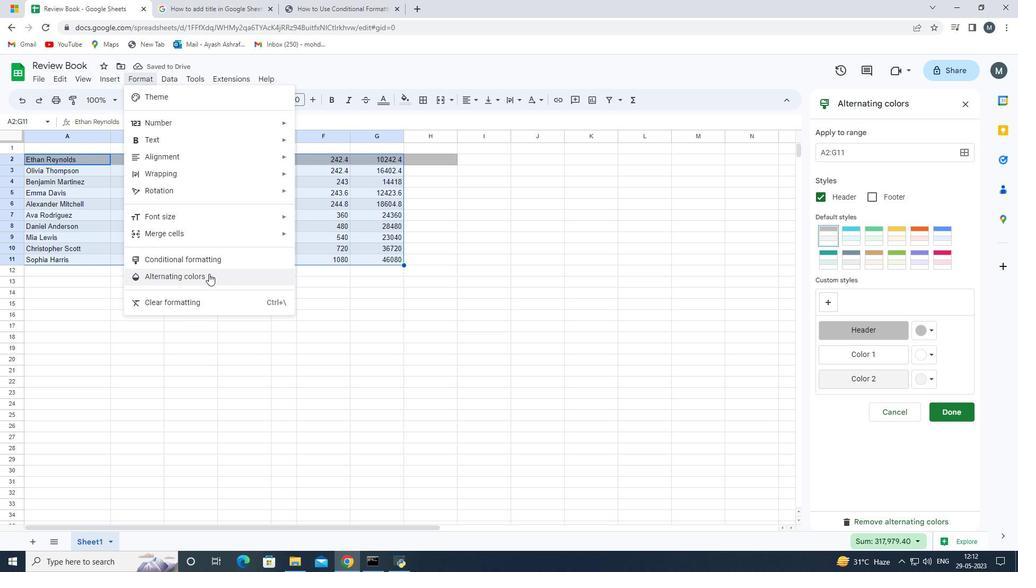 
Action: Mouse moved to (832, 237)
Screenshot: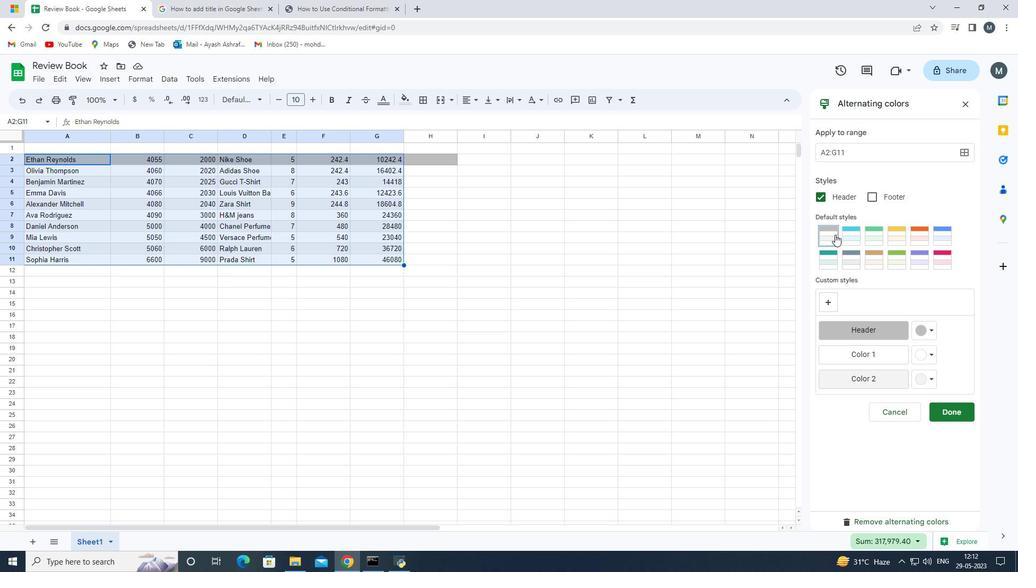 
Action: Mouse pressed left at (832, 237)
Screenshot: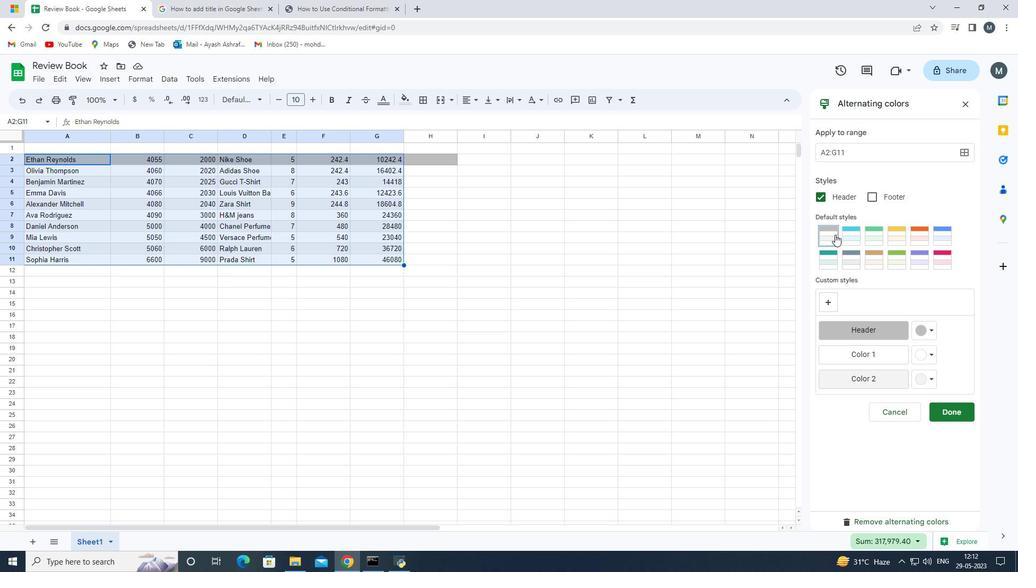 
Action: Mouse moved to (342, 307)
Screenshot: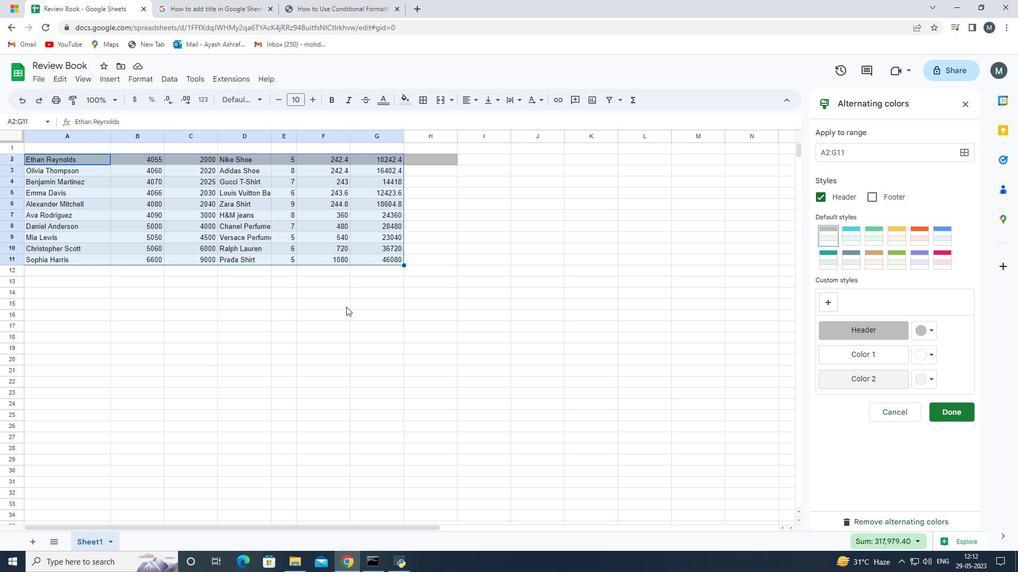 
Action: Mouse pressed left at (342, 307)
Screenshot: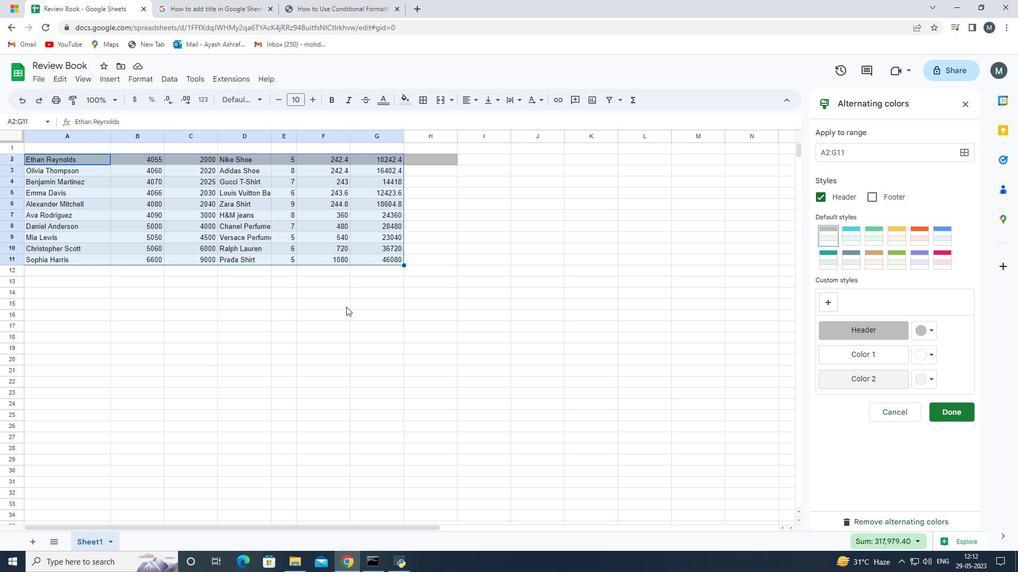 
Action: Mouse moved to (344, 306)
Screenshot: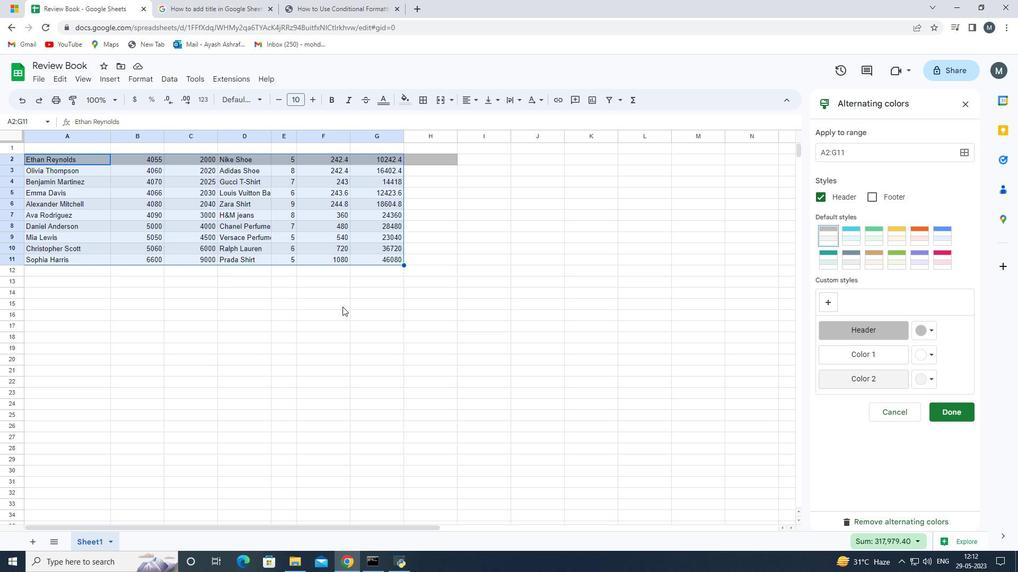 
Action: Key pressed ctrl+S
Screenshot: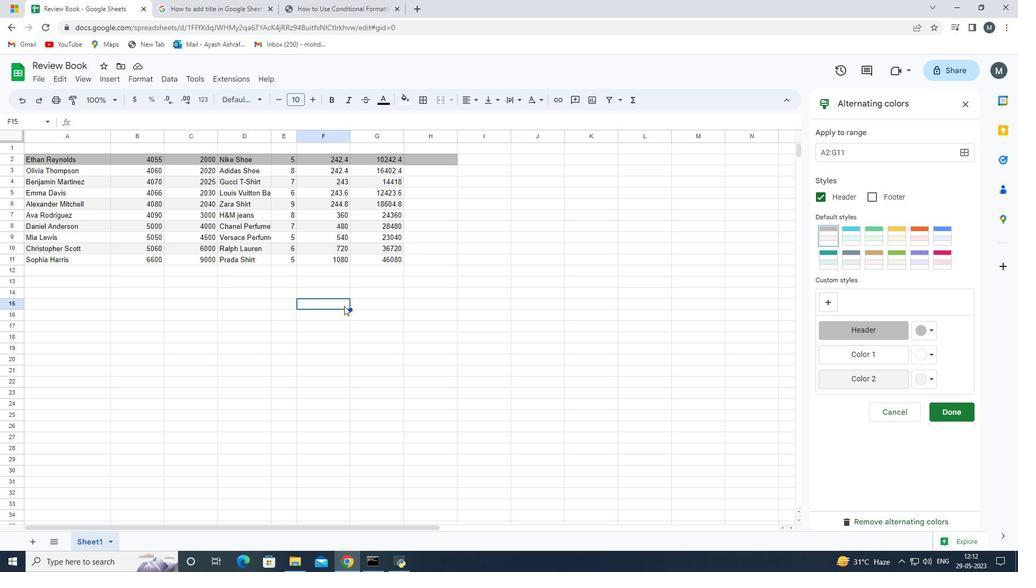 
